 Task: Search one way flight ticket for 5 adults, 1 child, 2 infants in seat and 1 infant on lap in business from Mobile: Mobile Regional Airport to Rockford: Chicago Rockford International Airport(was Northwest Chicagoland Regional Airport At Rockford) on 5-1-2023. Choice of flights is Frontier. Number of bags: 1 carry on bag. Price is upto 50000. Outbound departure time preference is 13:00. Return departure time preference is 21:30.
Action: Mouse moved to (270, 229)
Screenshot: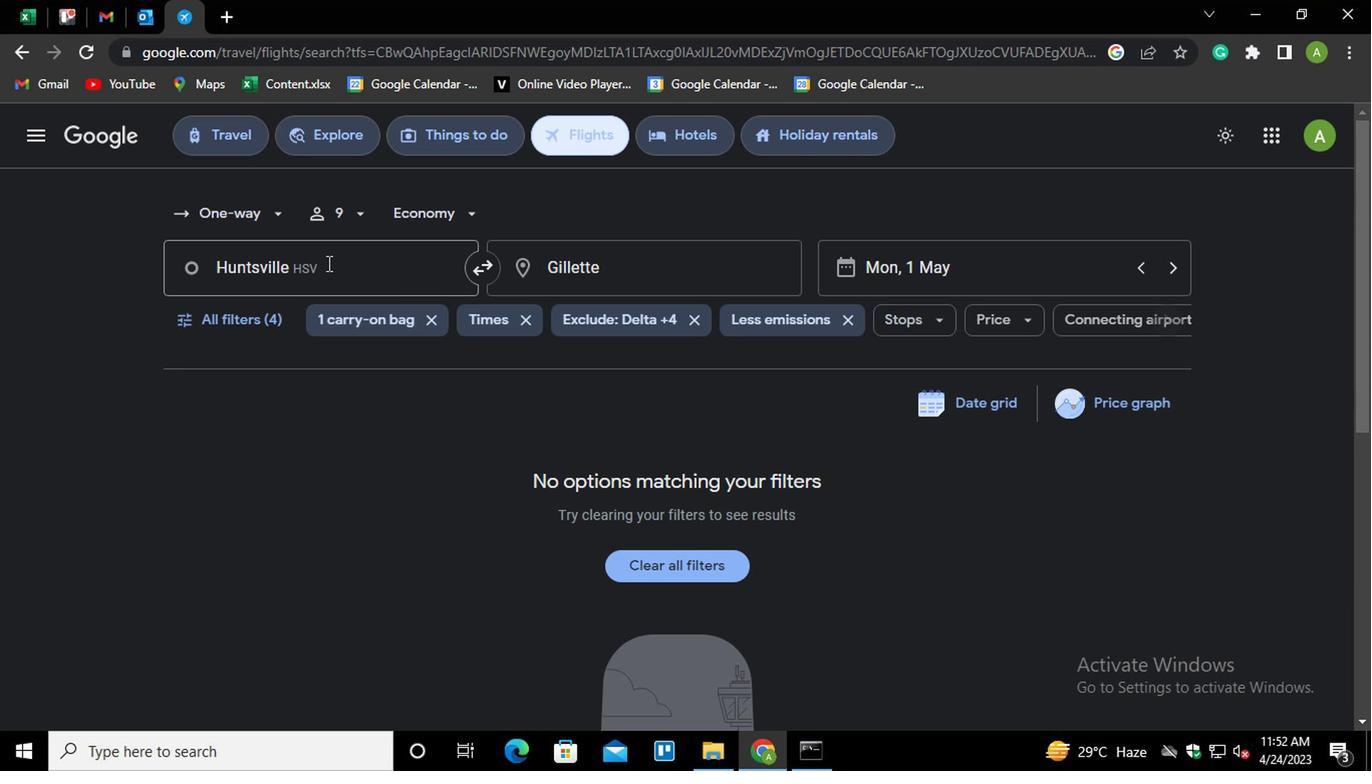 
Action: Mouse pressed left at (270, 229)
Screenshot: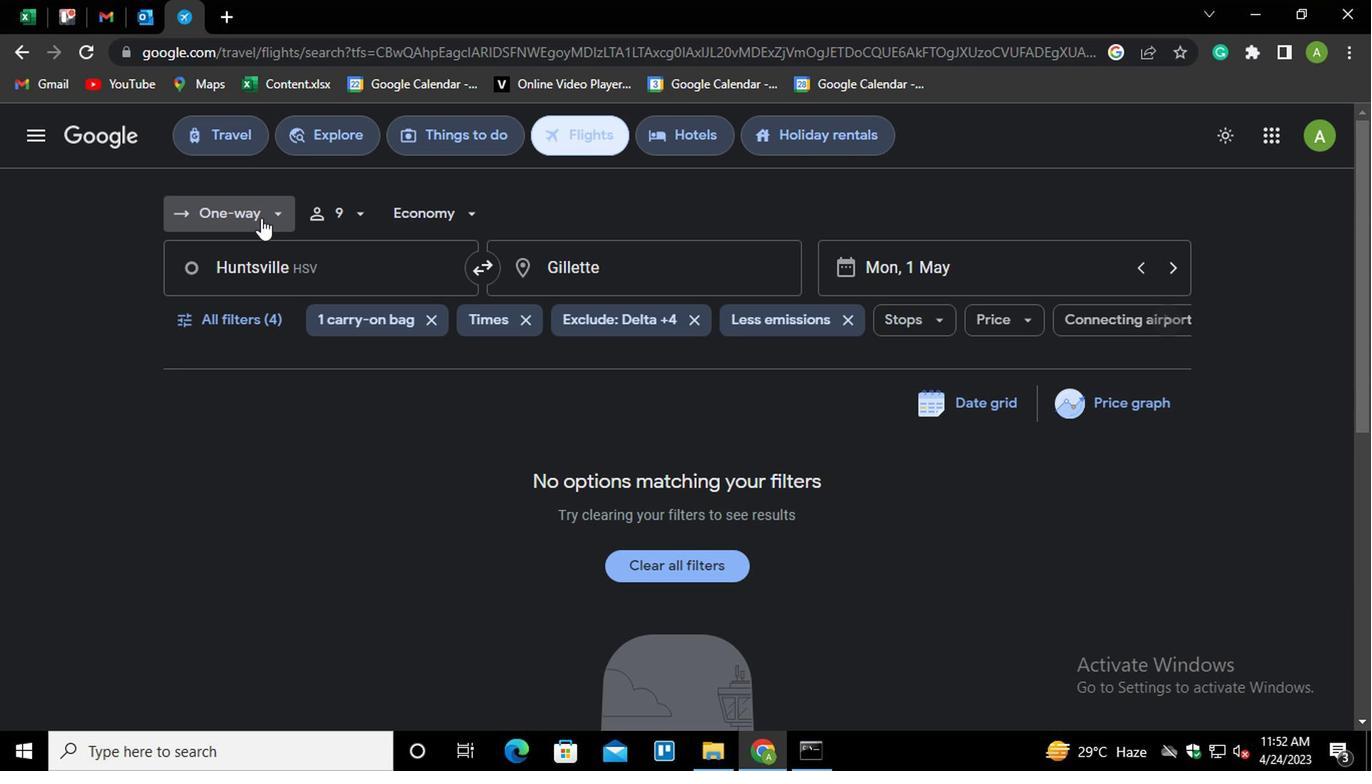 
Action: Mouse moved to (263, 307)
Screenshot: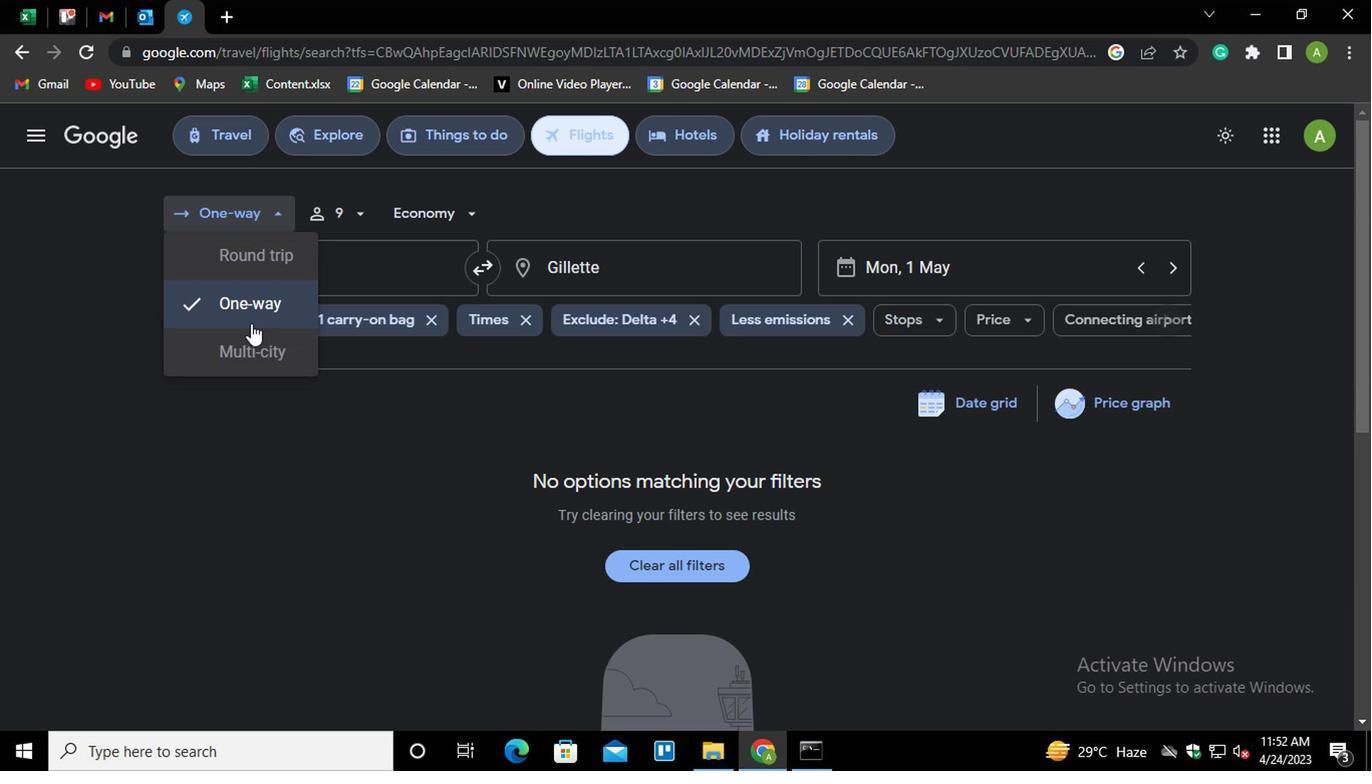 
Action: Mouse pressed left at (263, 307)
Screenshot: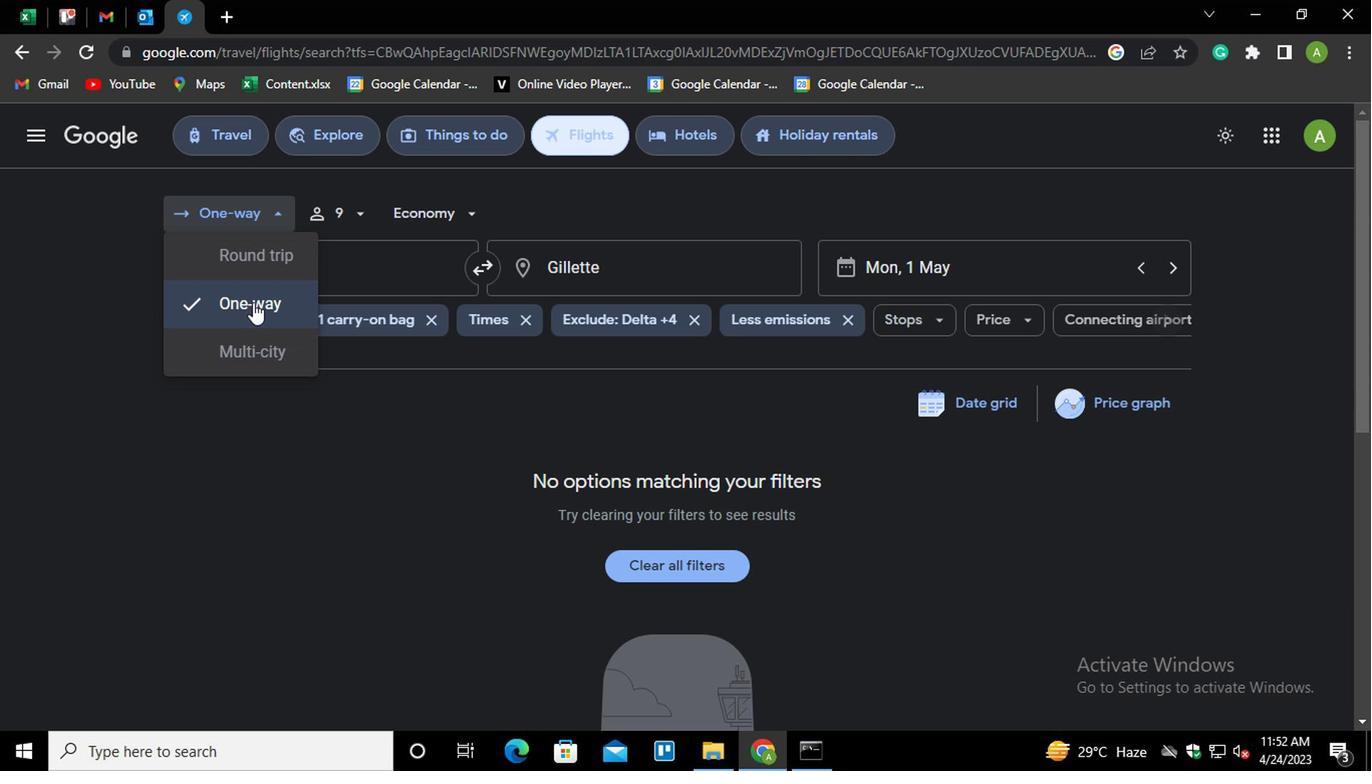 
Action: Mouse moved to (330, 226)
Screenshot: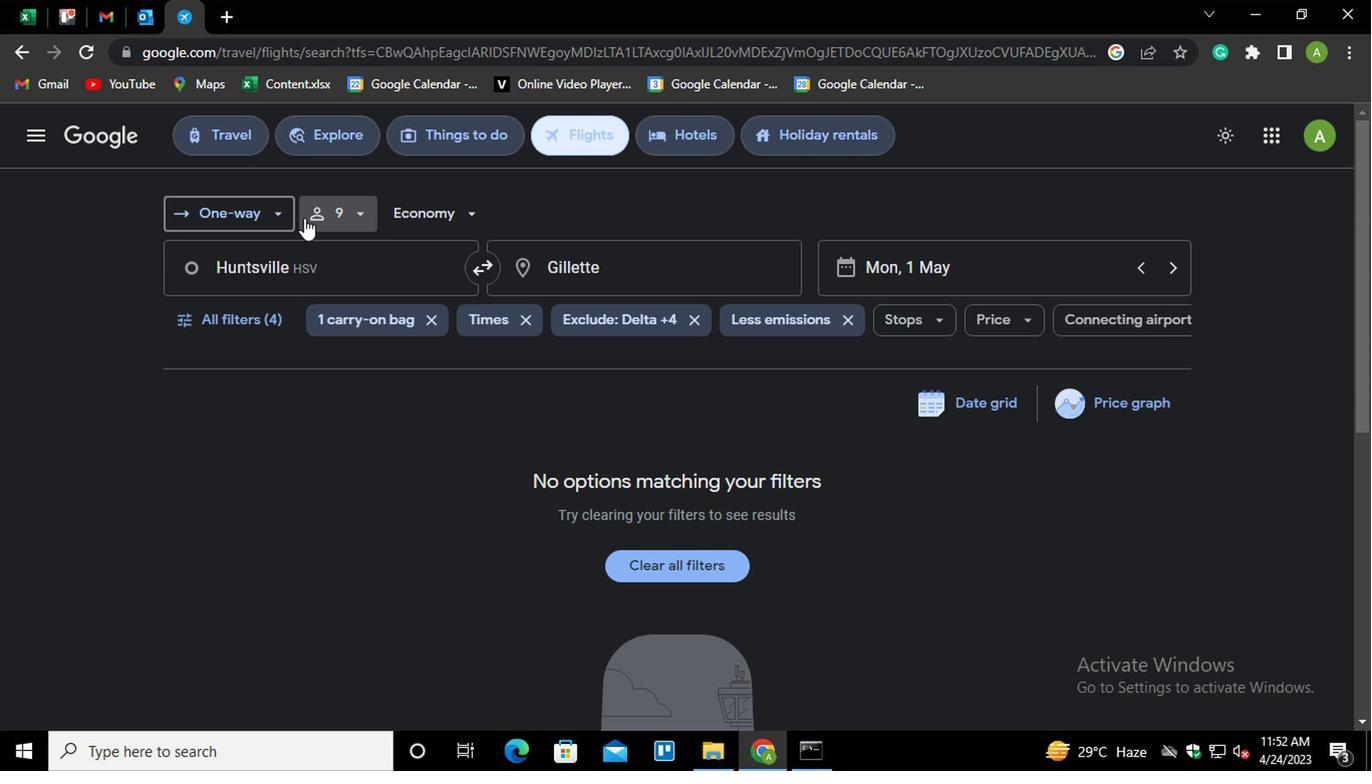 
Action: Mouse pressed left at (330, 226)
Screenshot: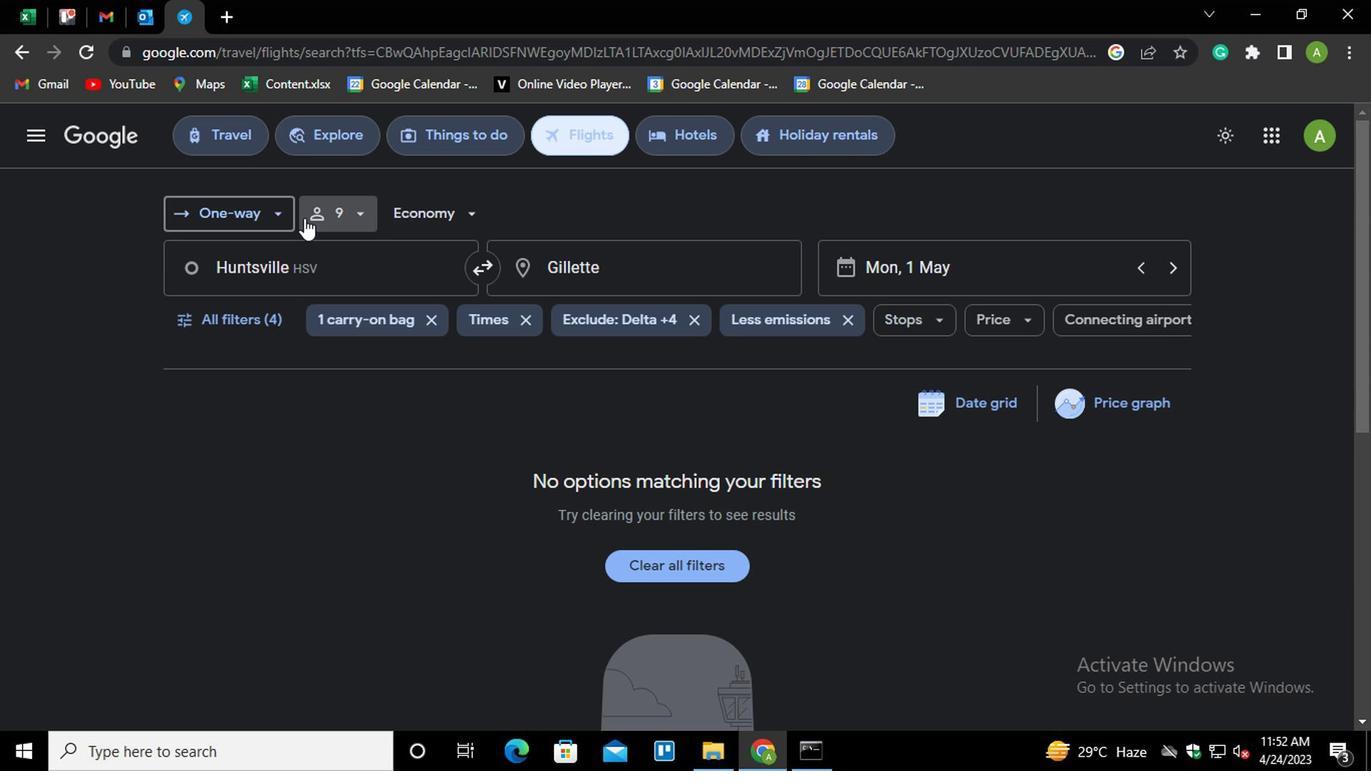 
Action: Mouse moved to (504, 271)
Screenshot: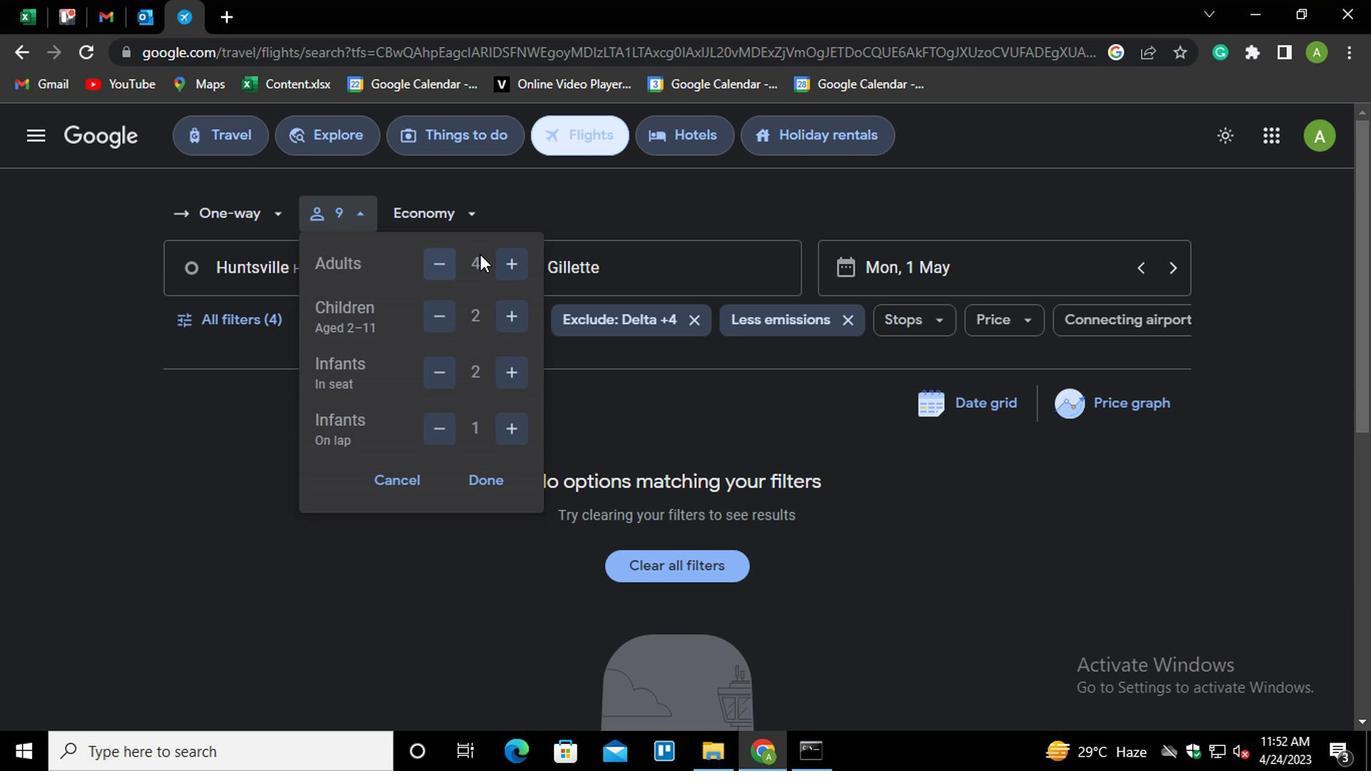
Action: Mouse pressed left at (504, 271)
Screenshot: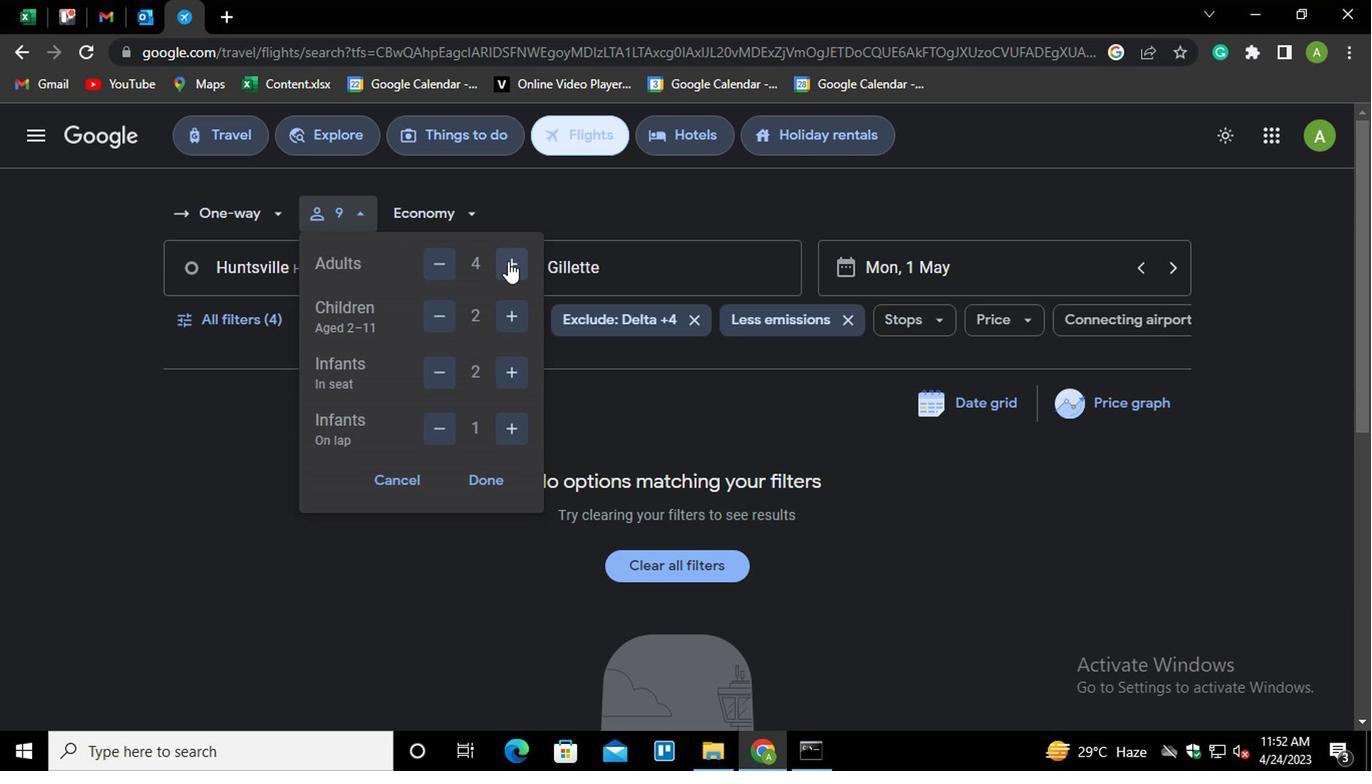 
Action: Mouse moved to (423, 327)
Screenshot: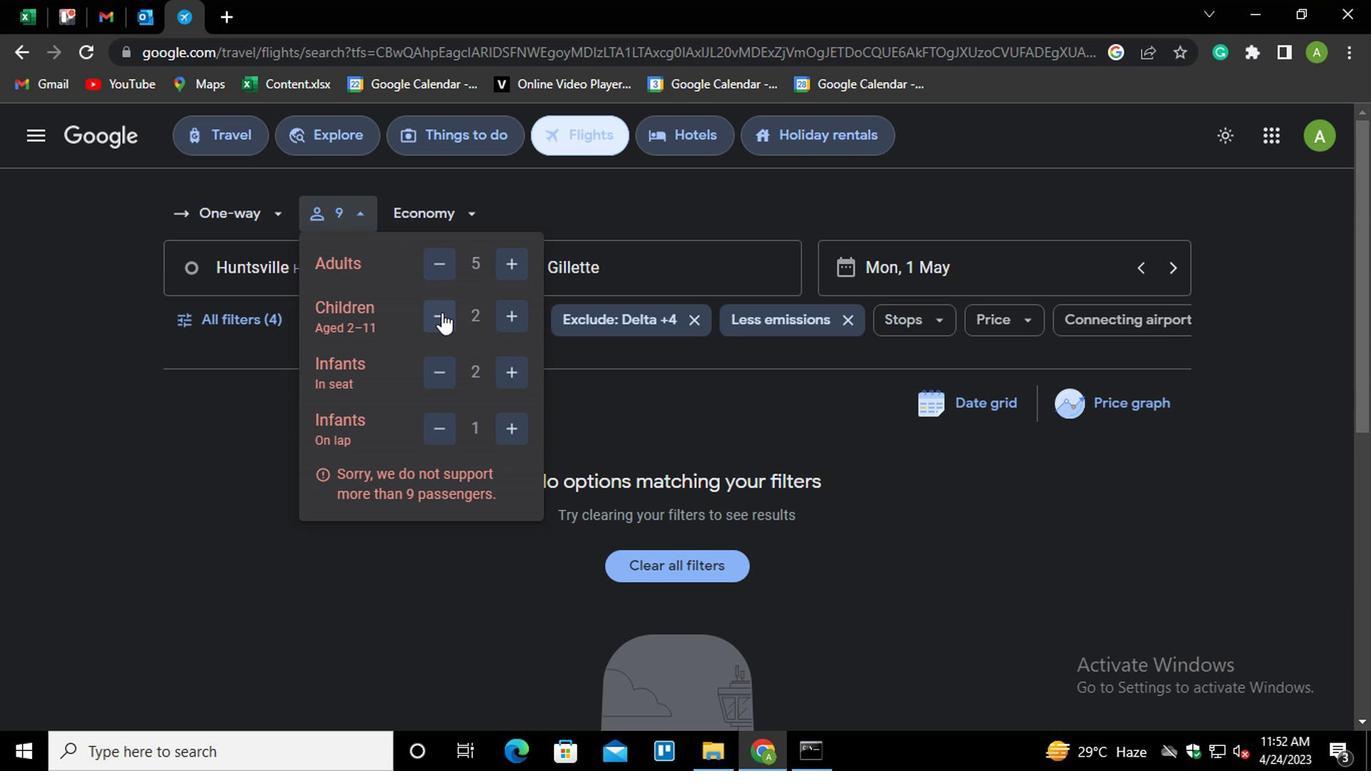 
Action: Mouse pressed left at (423, 327)
Screenshot: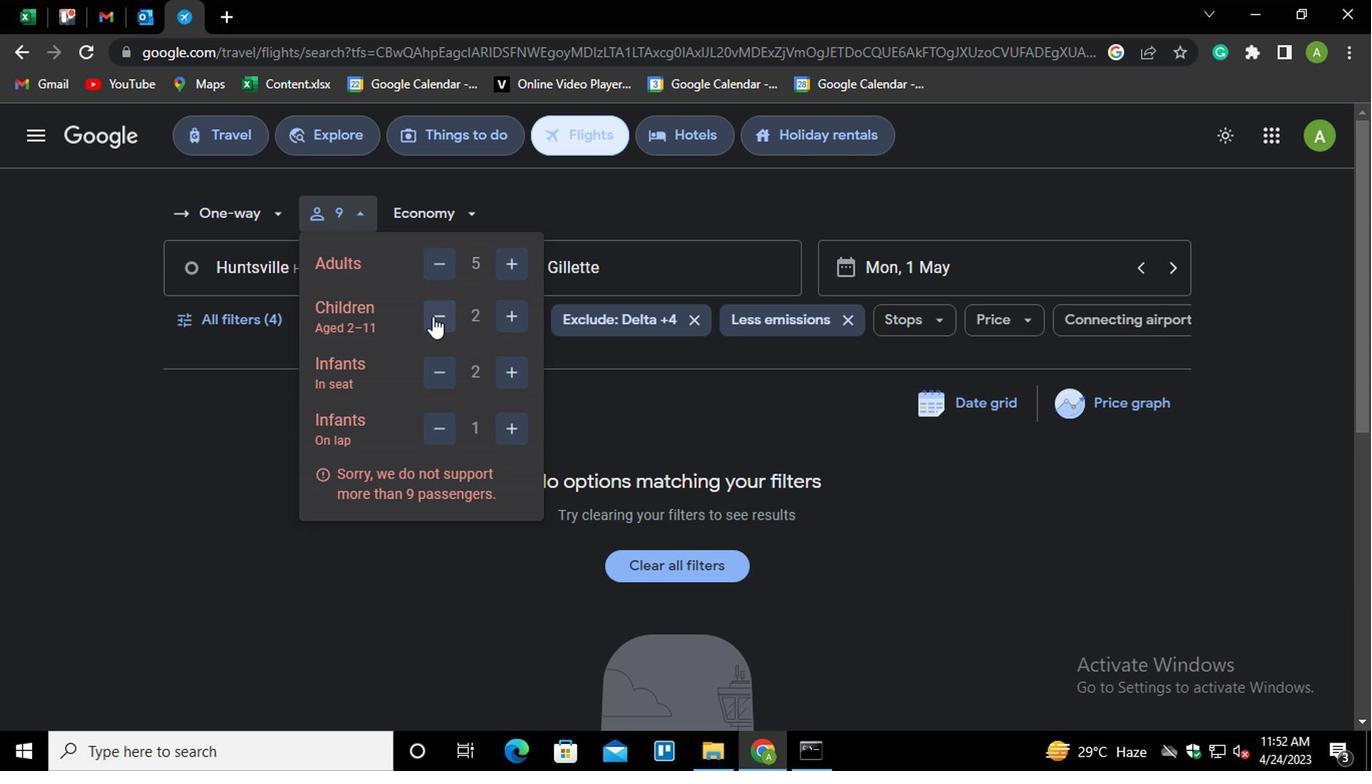 
Action: Mouse moved to (477, 482)
Screenshot: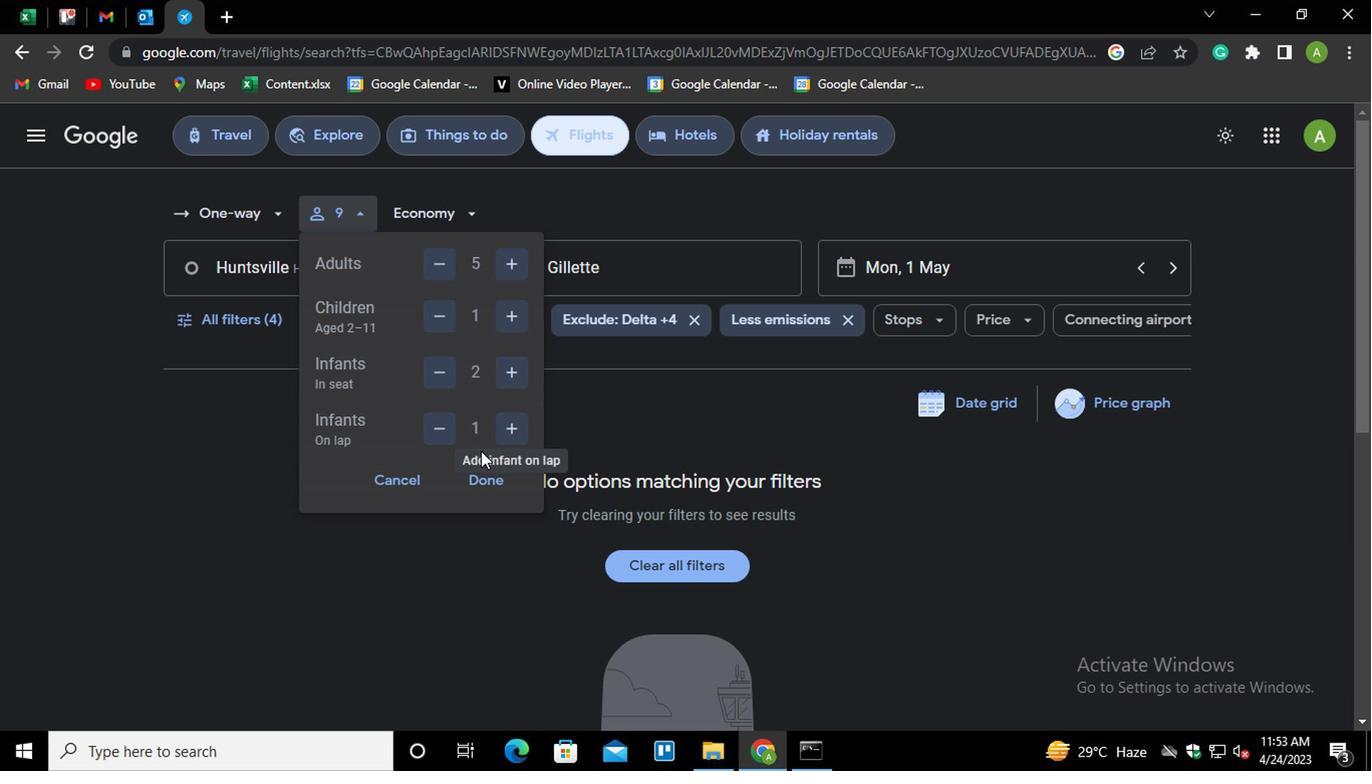 
Action: Mouse pressed left at (477, 482)
Screenshot: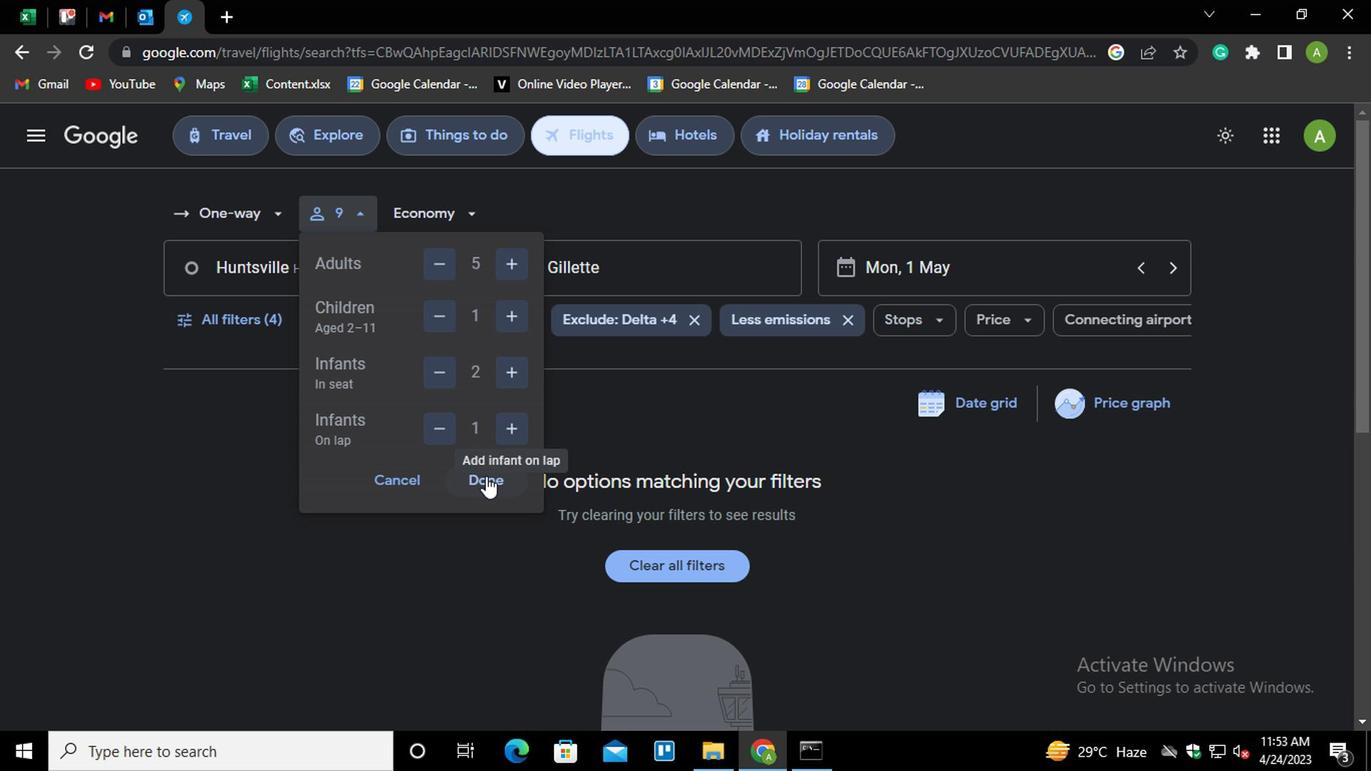
Action: Mouse moved to (455, 234)
Screenshot: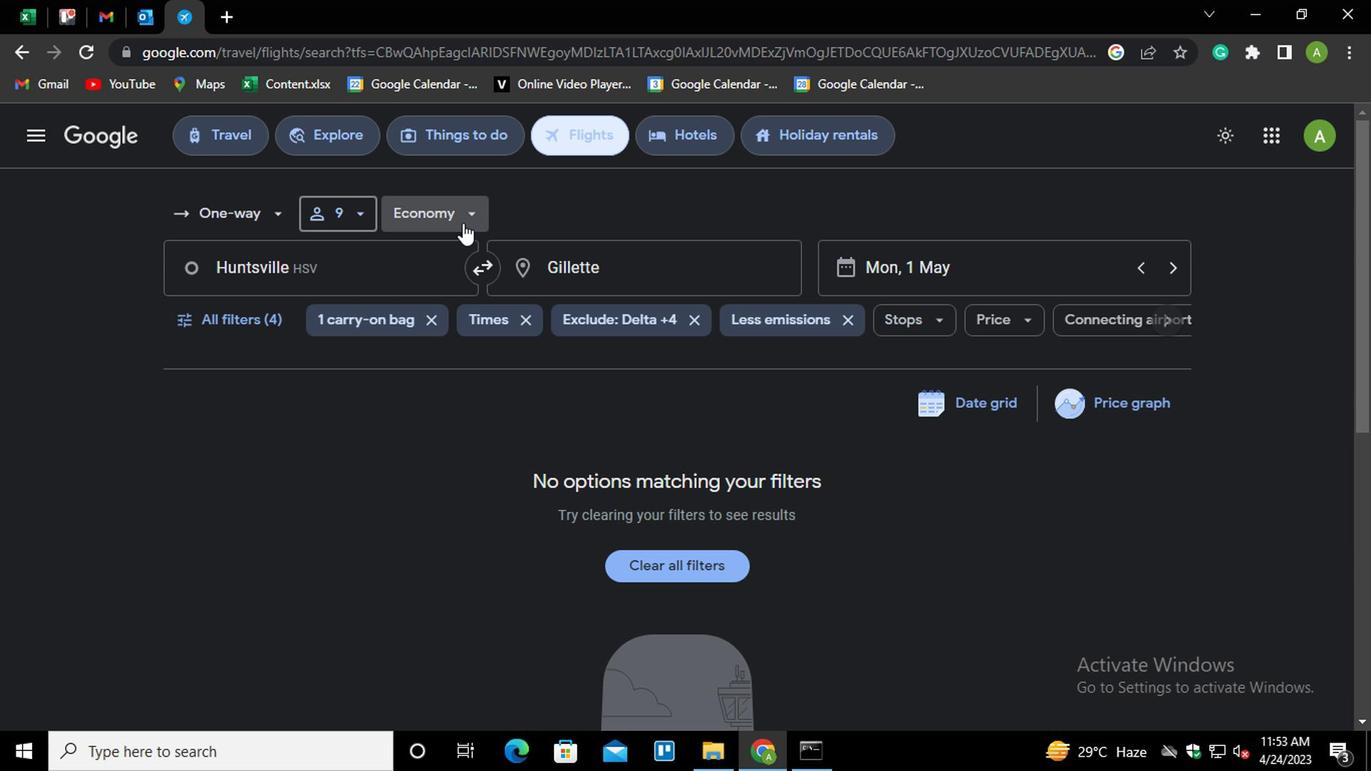 
Action: Mouse pressed left at (455, 234)
Screenshot: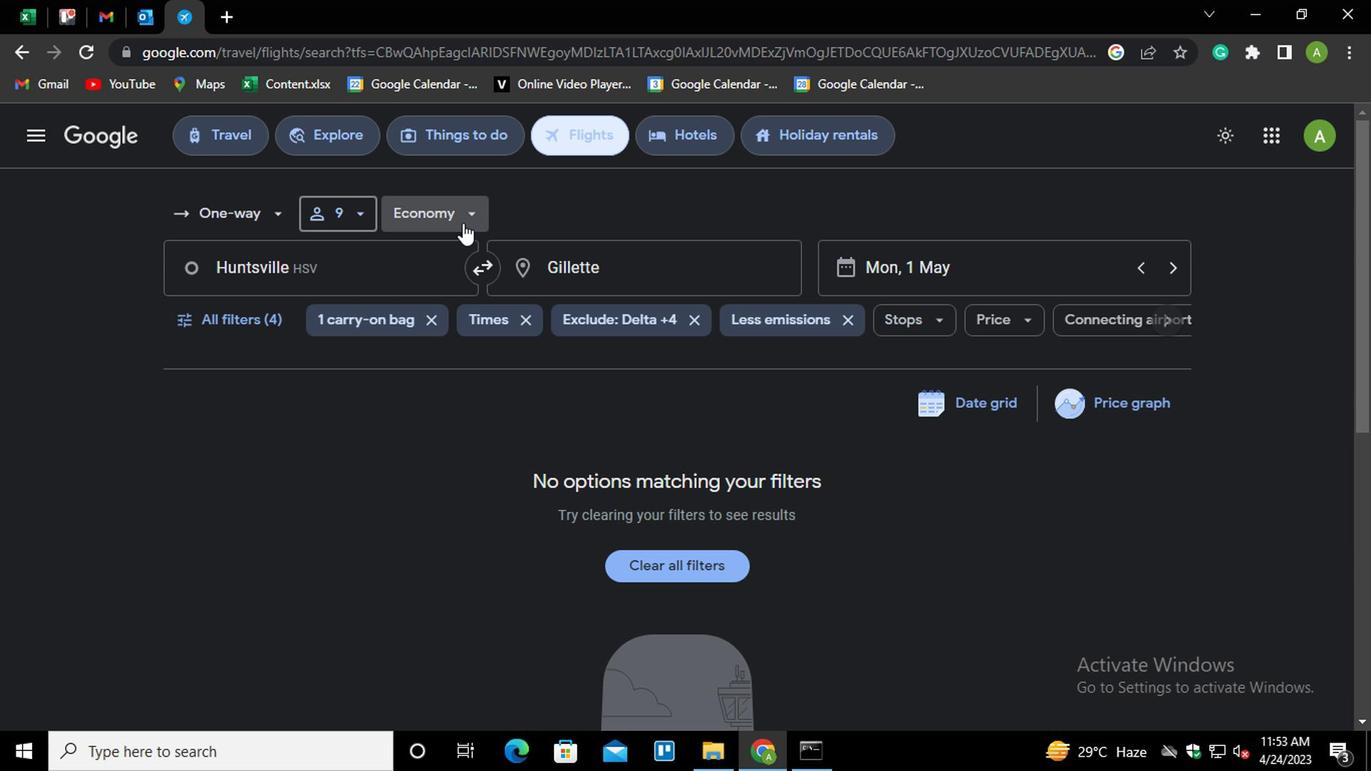 
Action: Mouse moved to (451, 367)
Screenshot: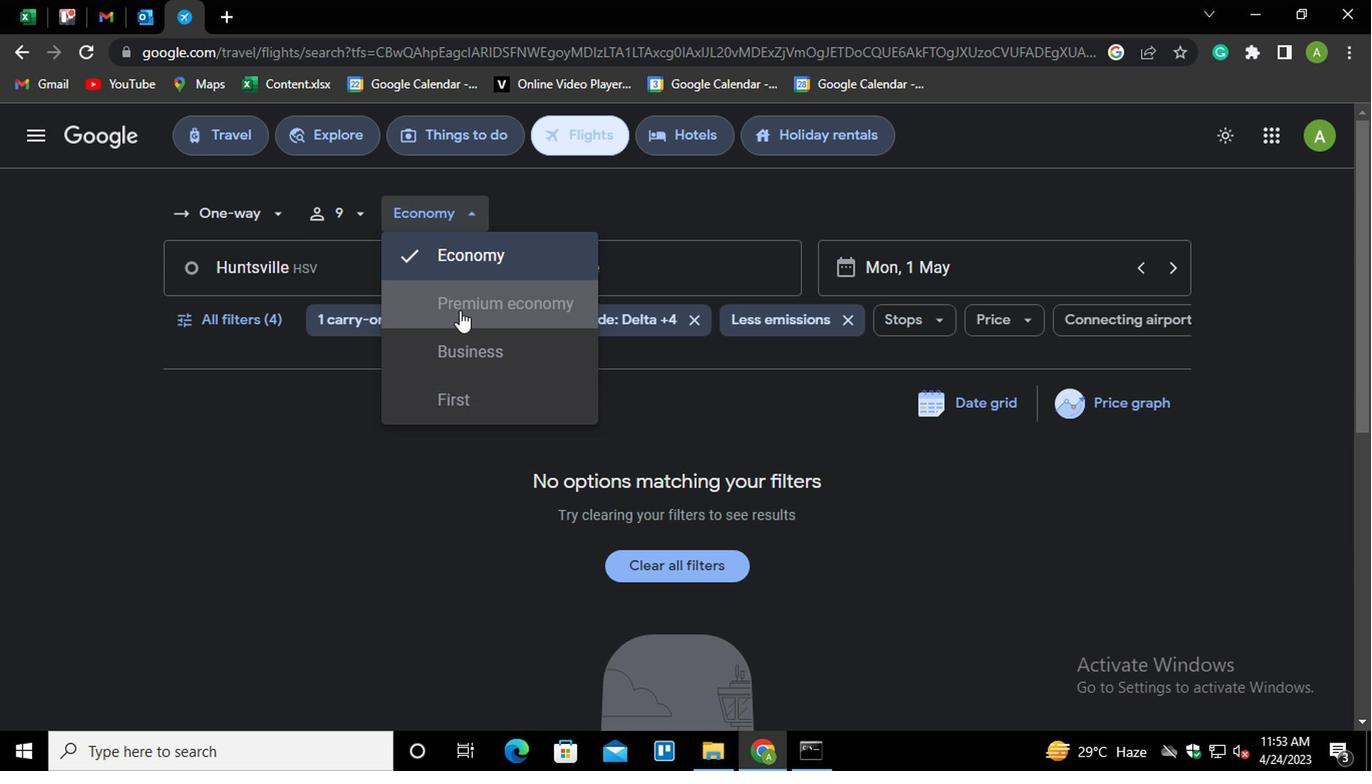 
Action: Mouse pressed left at (451, 367)
Screenshot: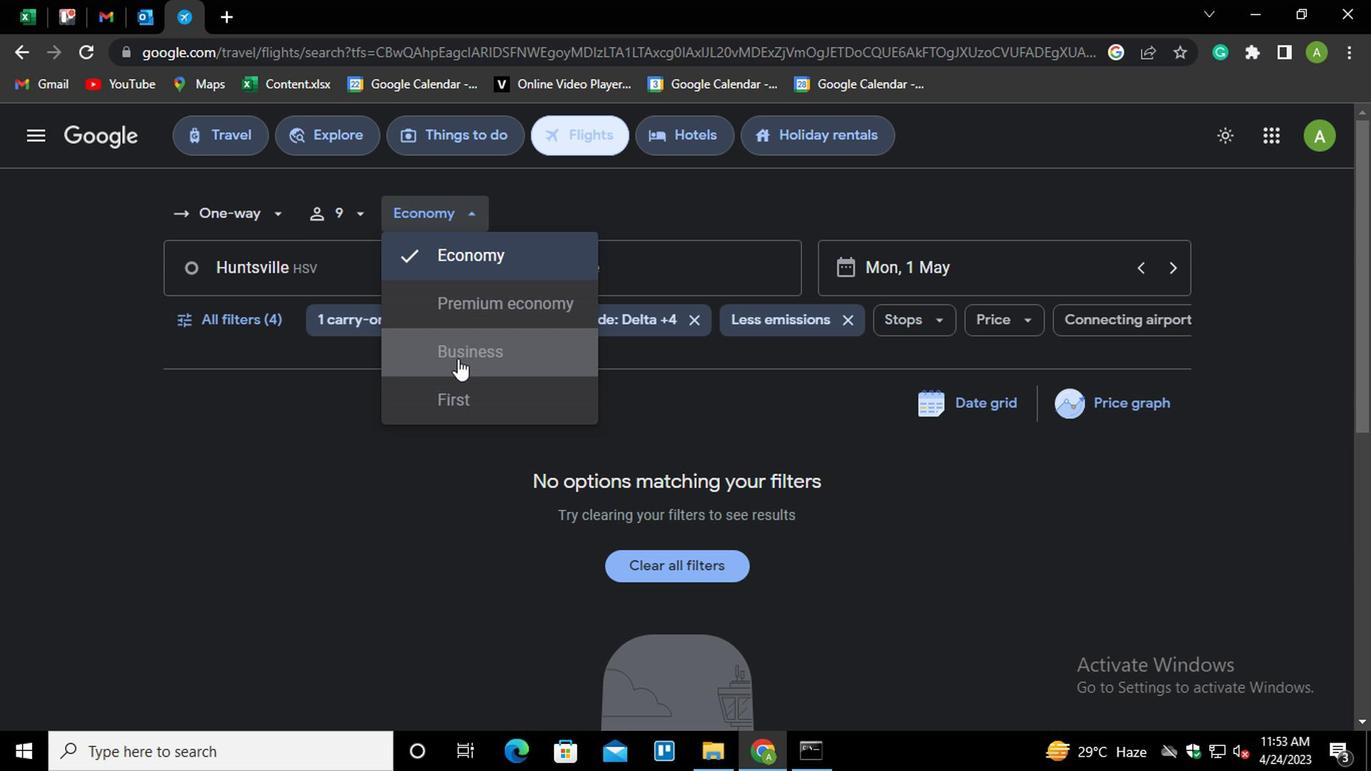 
Action: Mouse moved to (359, 271)
Screenshot: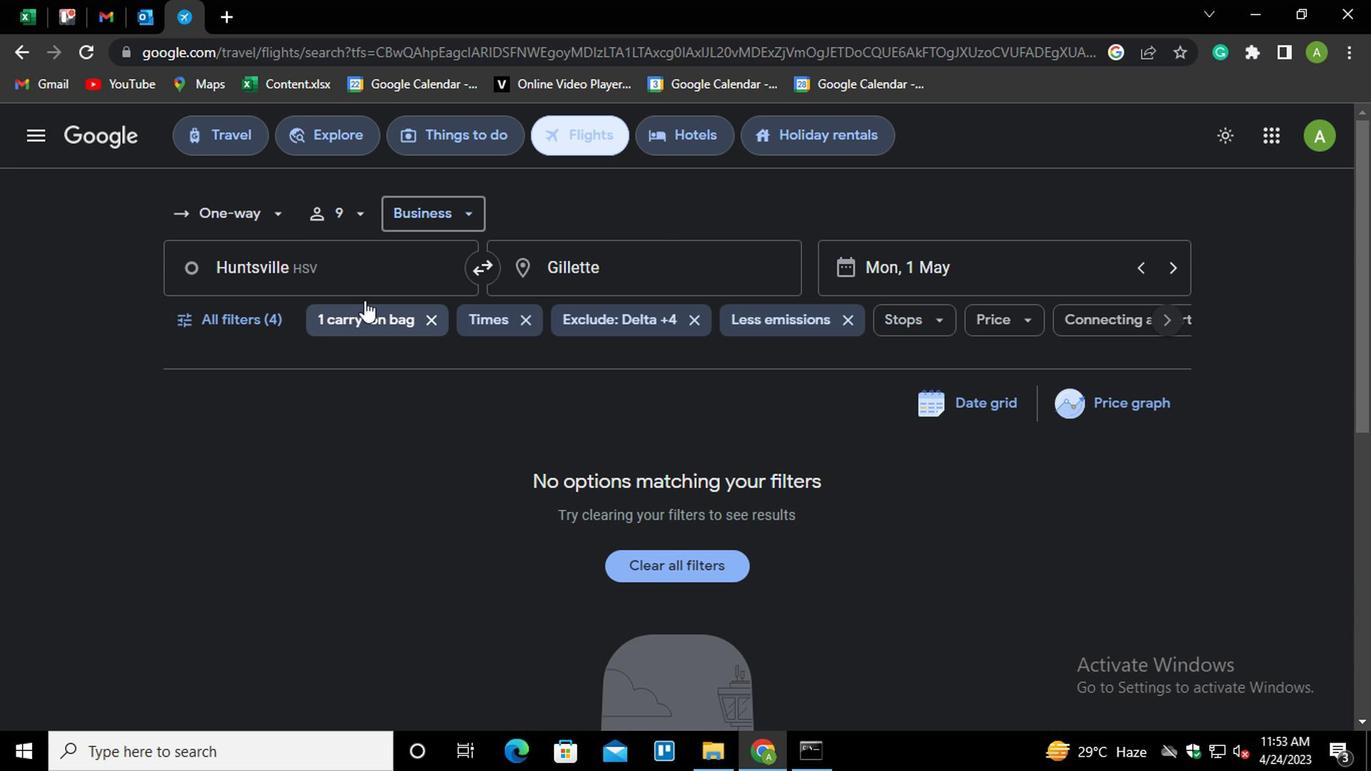 
Action: Mouse pressed left at (359, 271)
Screenshot: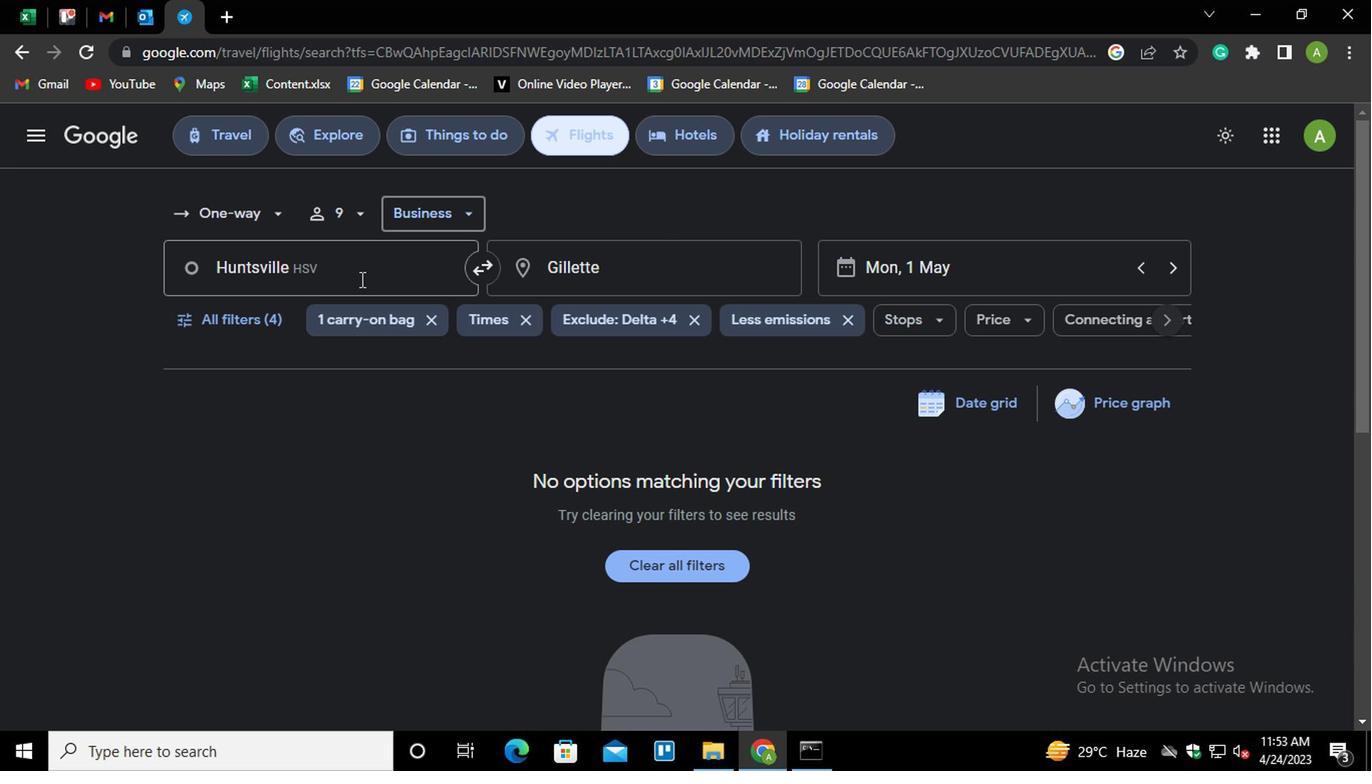 
Action: Mouse moved to (359, 264)
Screenshot: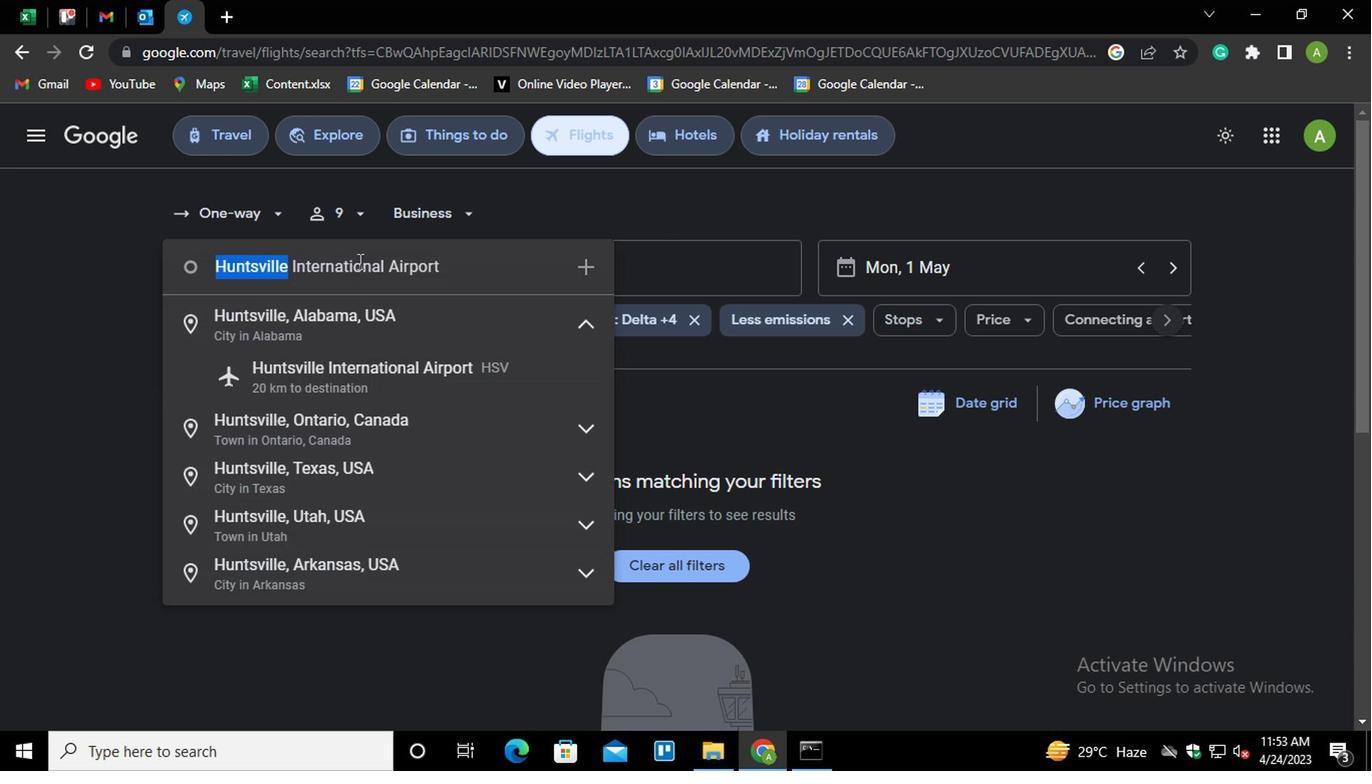 
Action: Key pressed <Key.shift>MOBILE
Screenshot: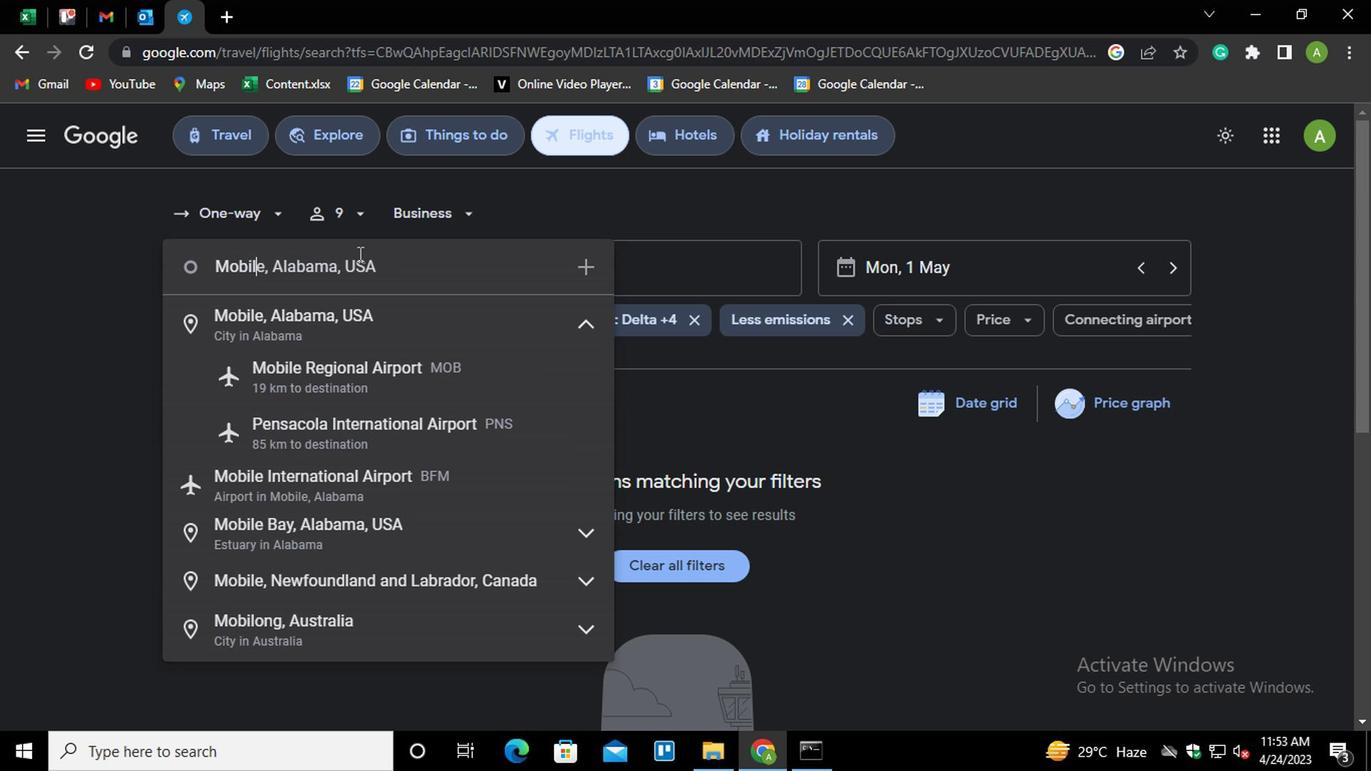 
Action: Mouse moved to (417, 381)
Screenshot: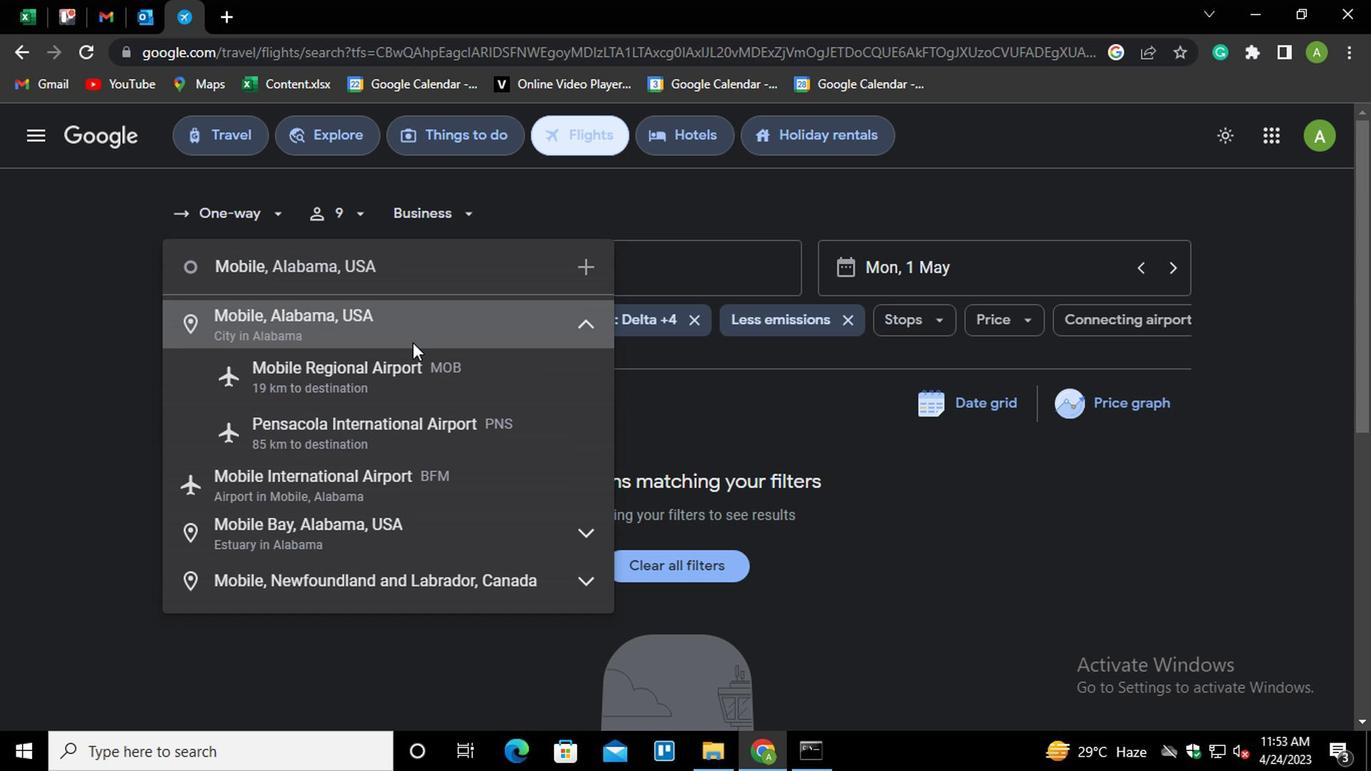 
Action: Mouse pressed left at (417, 381)
Screenshot: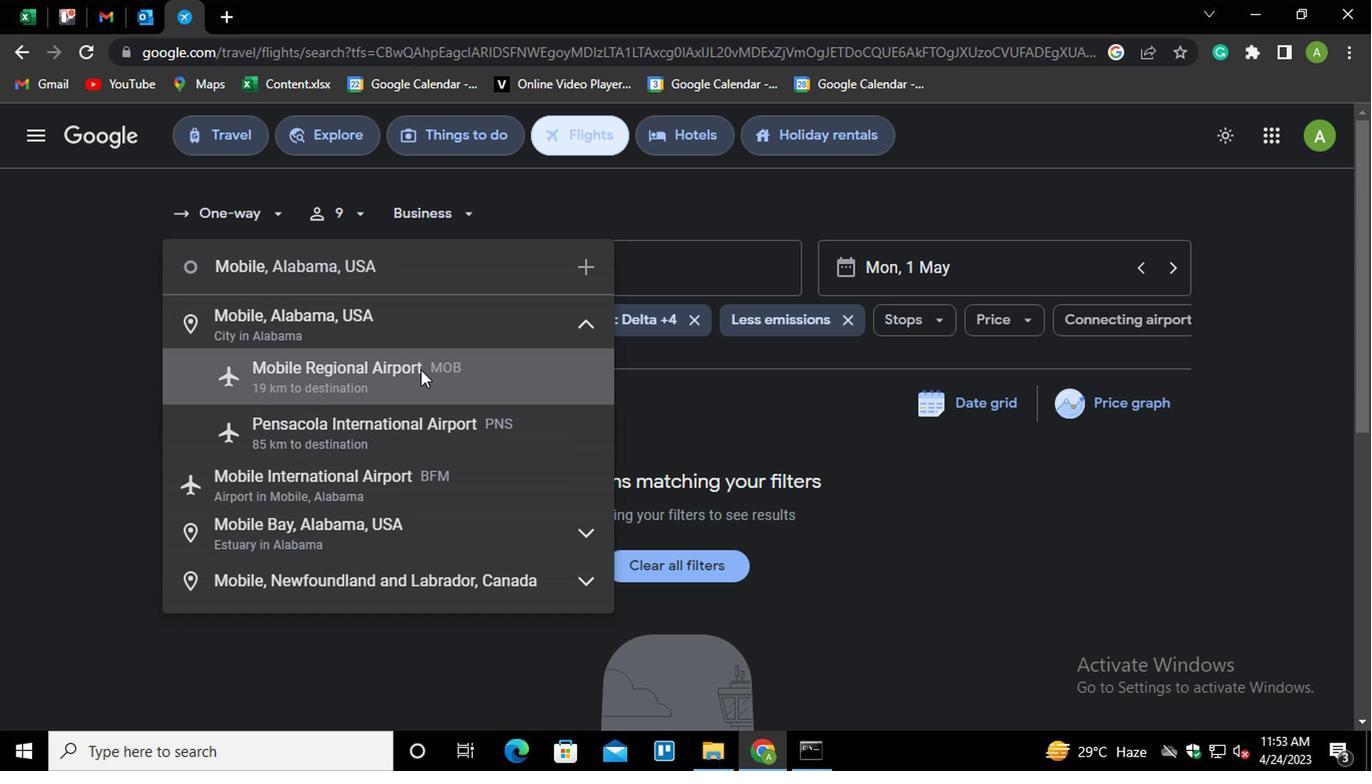 
Action: Mouse moved to (592, 274)
Screenshot: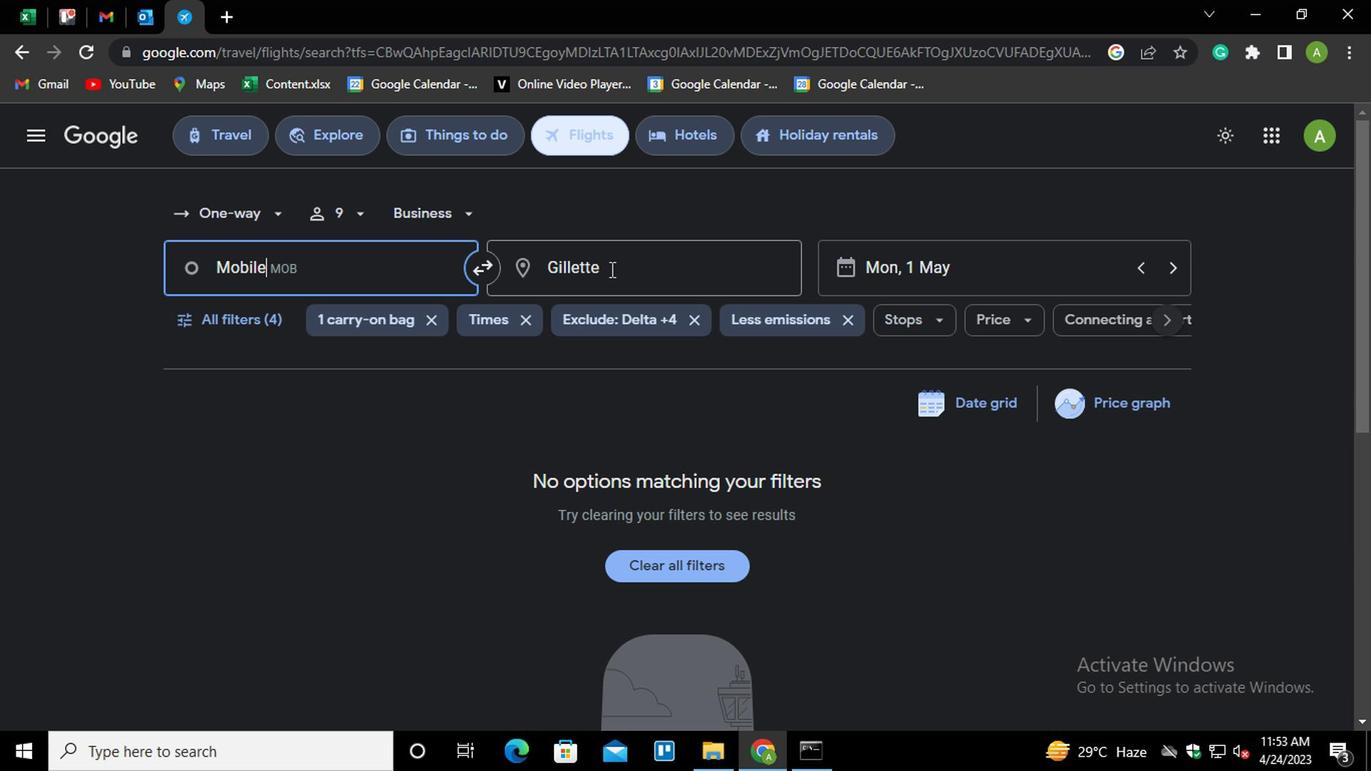 
Action: Mouse pressed left at (592, 274)
Screenshot: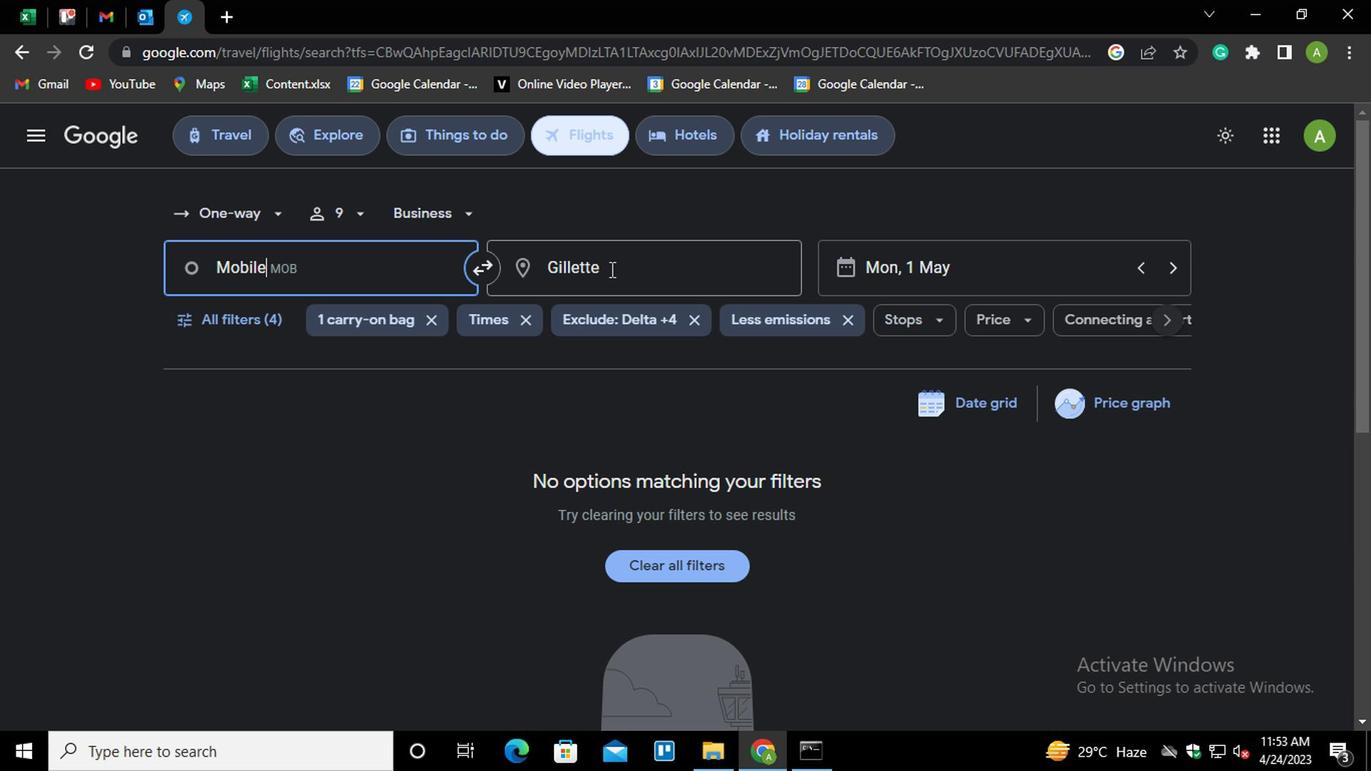 
Action: Mouse moved to (552, 244)
Screenshot: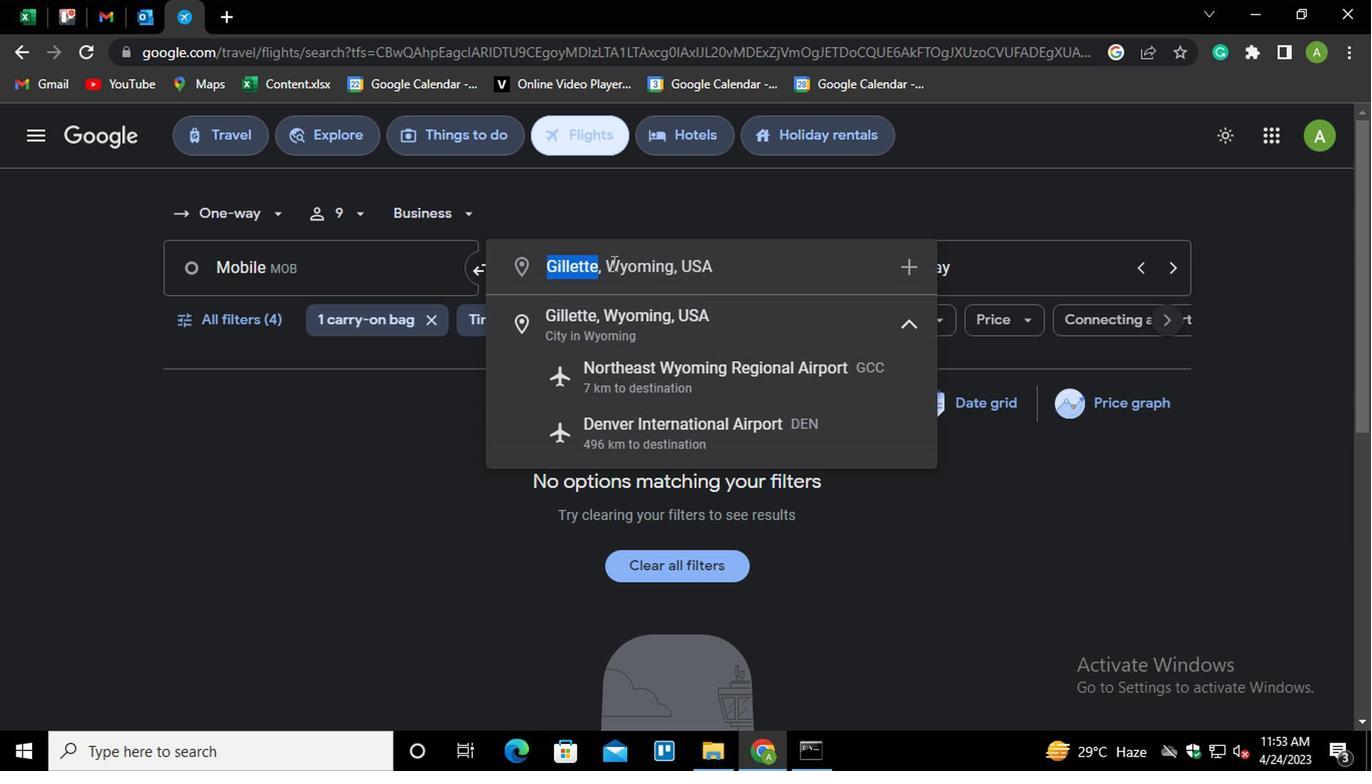 
Action: Key pressed <Key.shift>CHICAGO<Key.space>RO
Screenshot: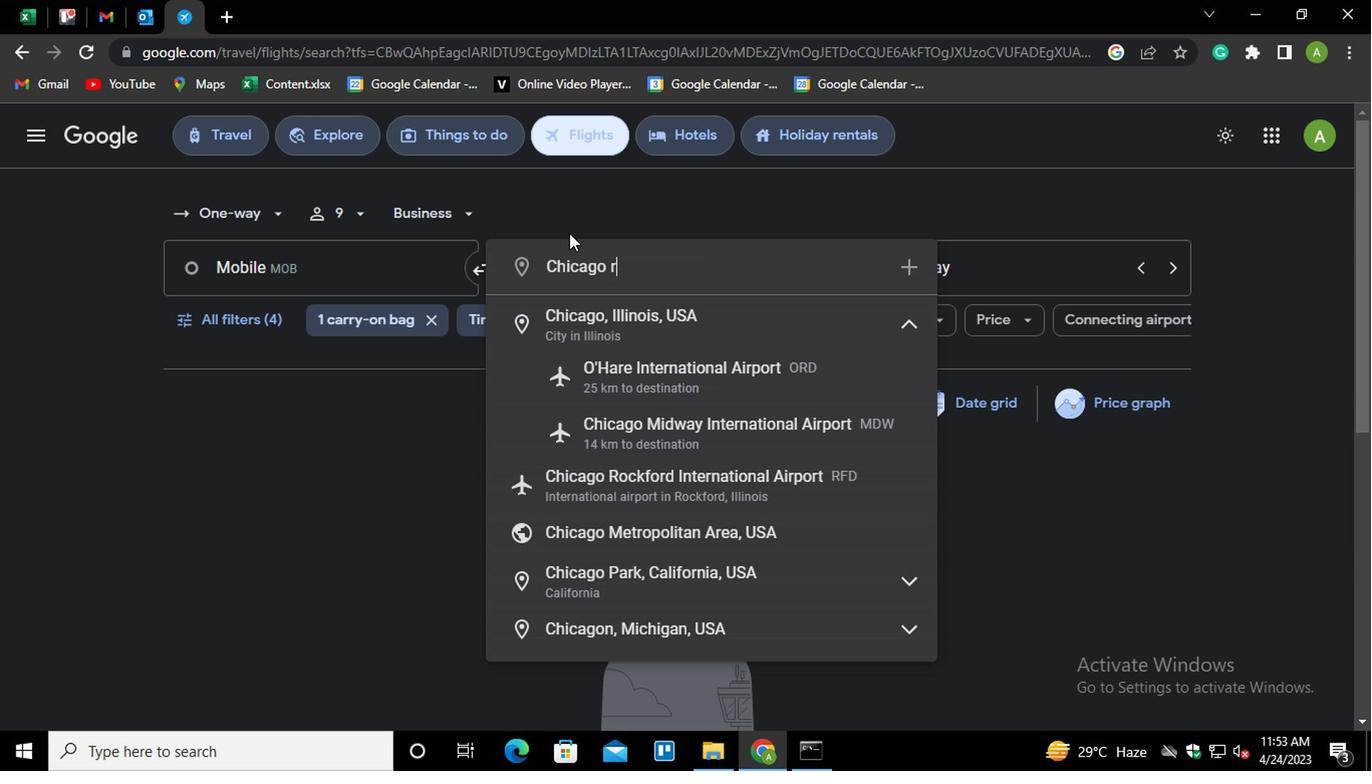 
Action: Mouse moved to (602, 344)
Screenshot: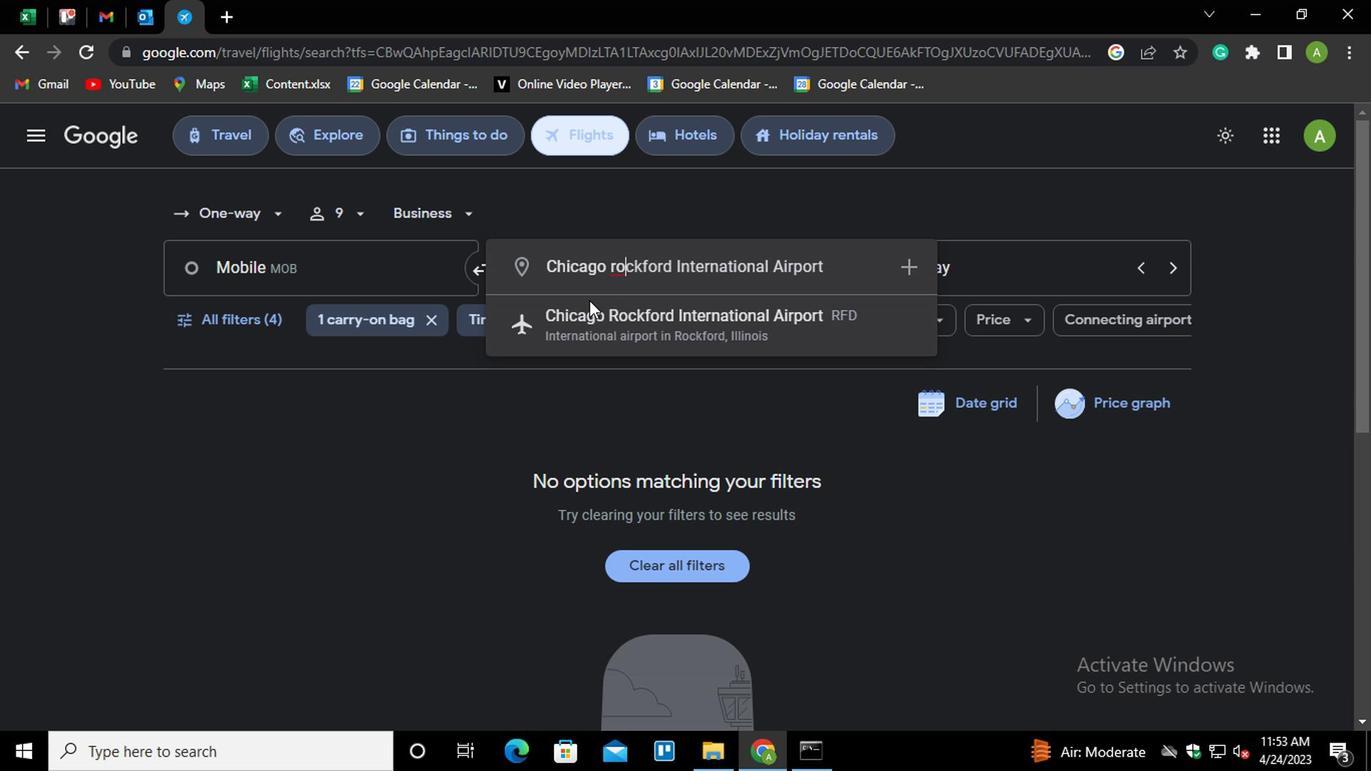 
Action: Mouse pressed left at (602, 344)
Screenshot: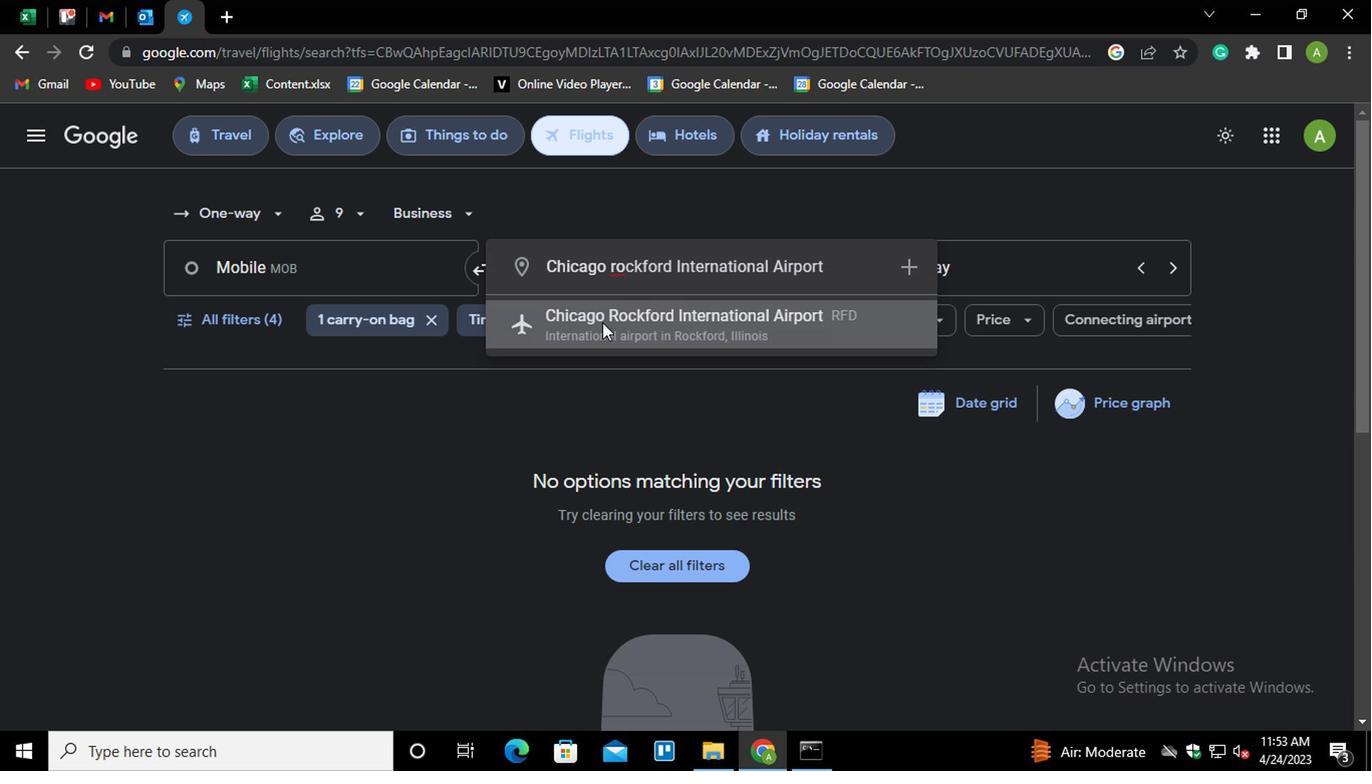 
Action: Mouse moved to (247, 335)
Screenshot: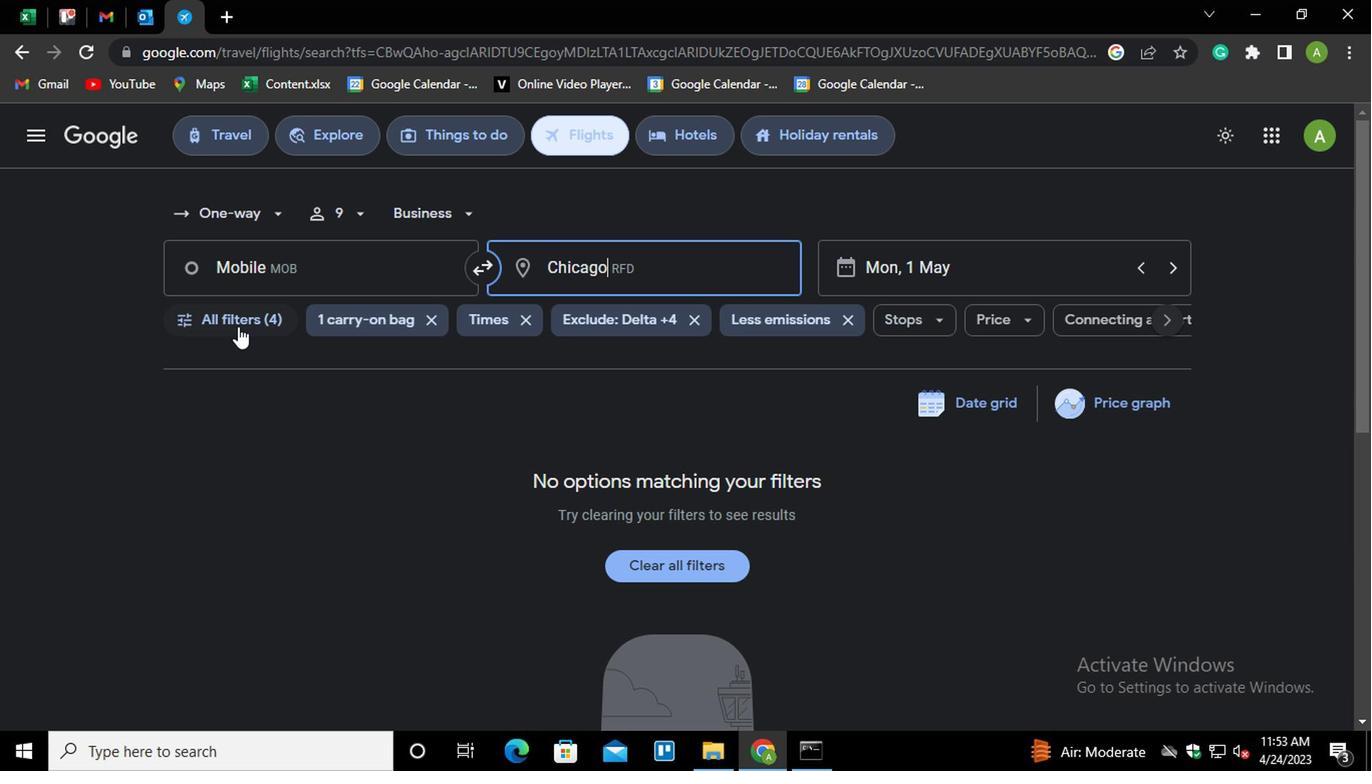
Action: Mouse pressed left at (247, 335)
Screenshot: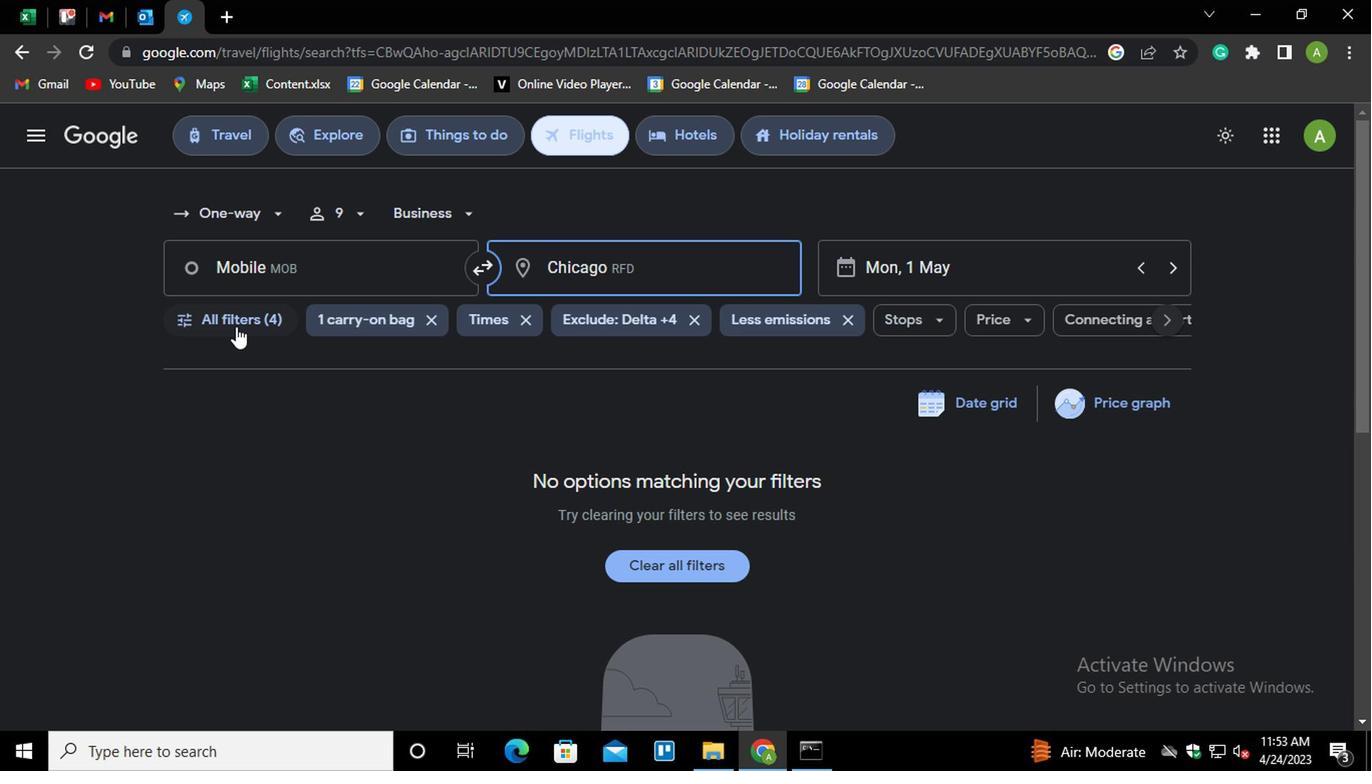 
Action: Mouse moved to (364, 467)
Screenshot: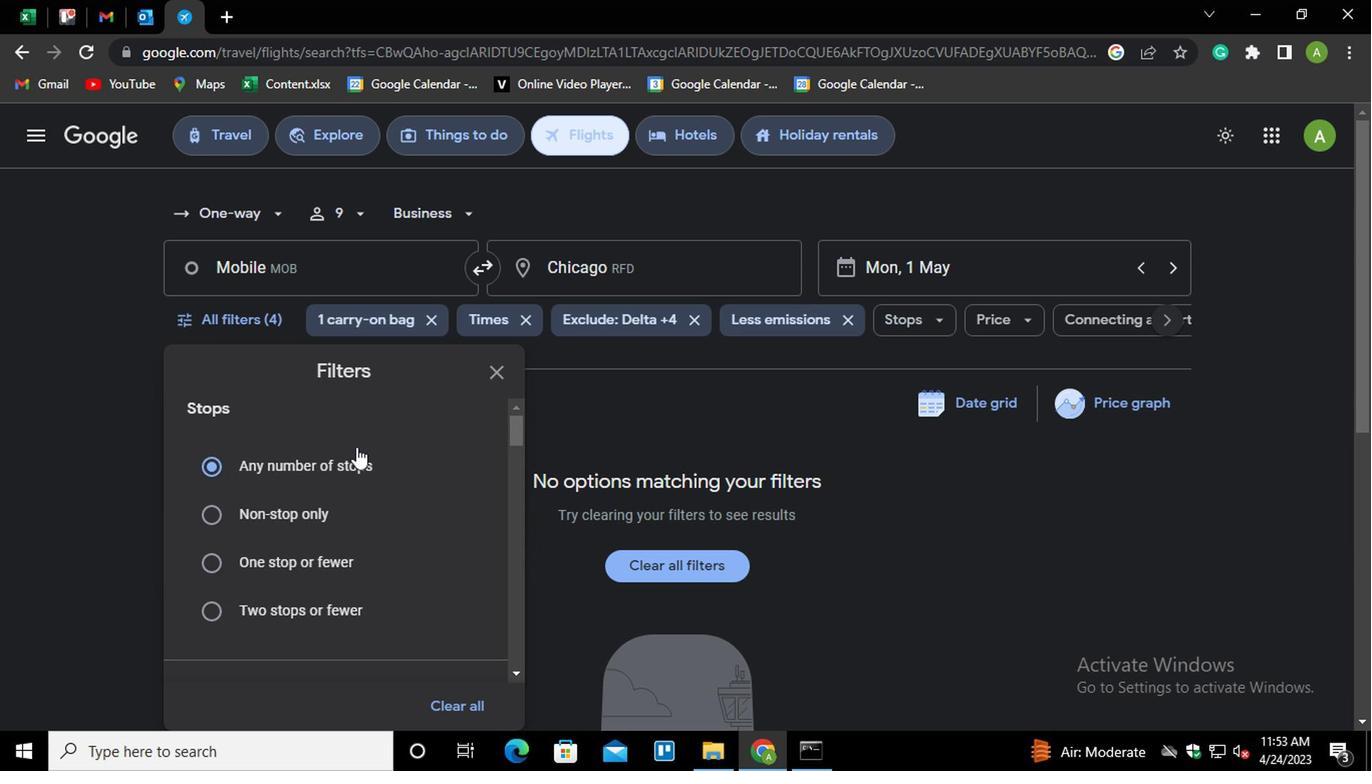 
Action: Mouse scrolled (364, 465) with delta (0, -1)
Screenshot: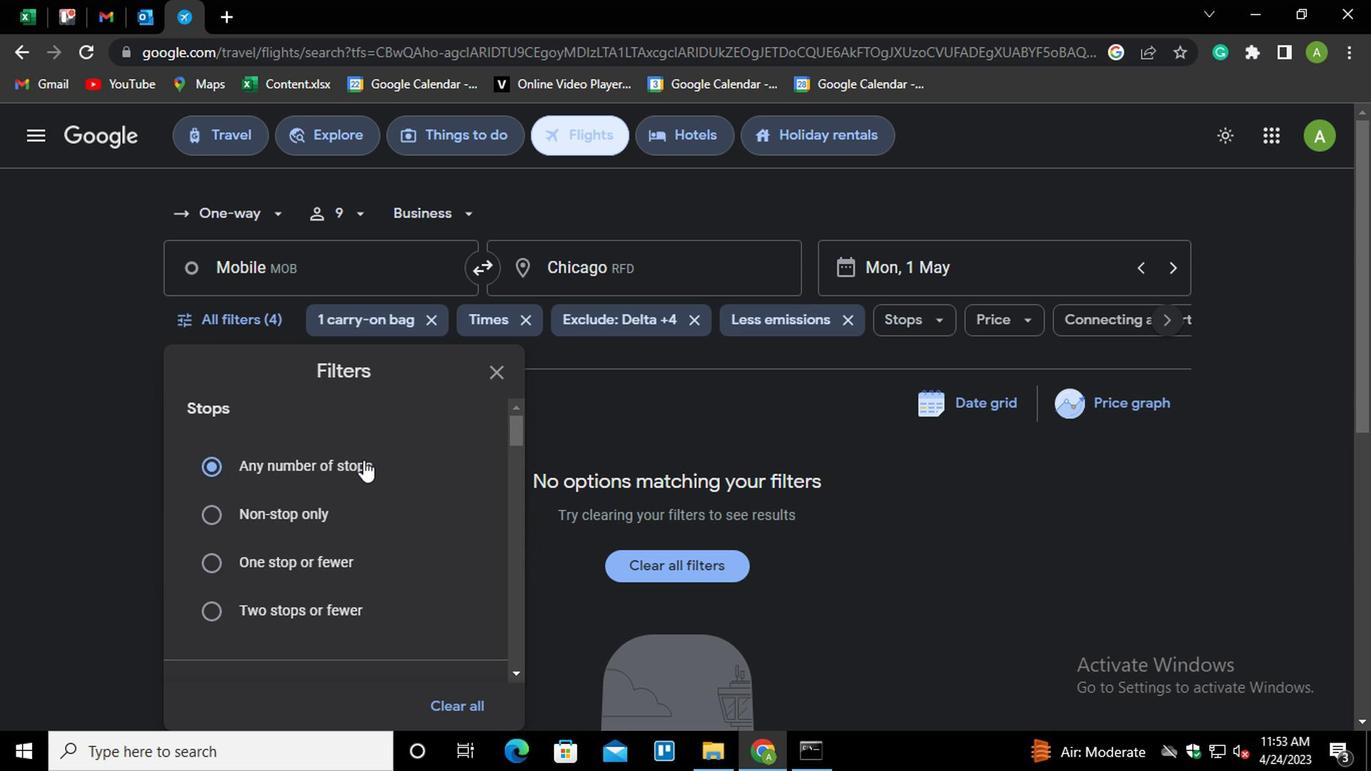 
Action: Mouse scrolled (364, 465) with delta (0, -1)
Screenshot: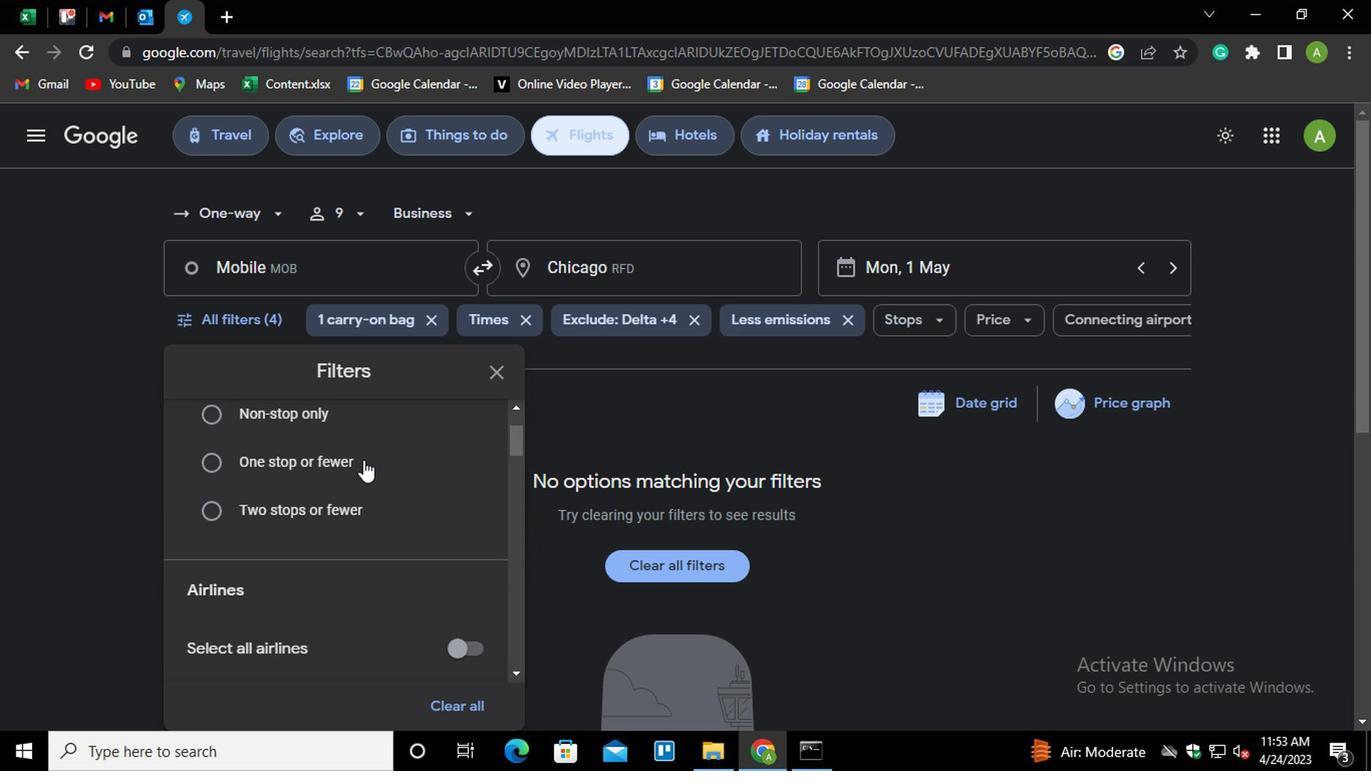 
Action: Mouse scrolled (364, 465) with delta (0, -1)
Screenshot: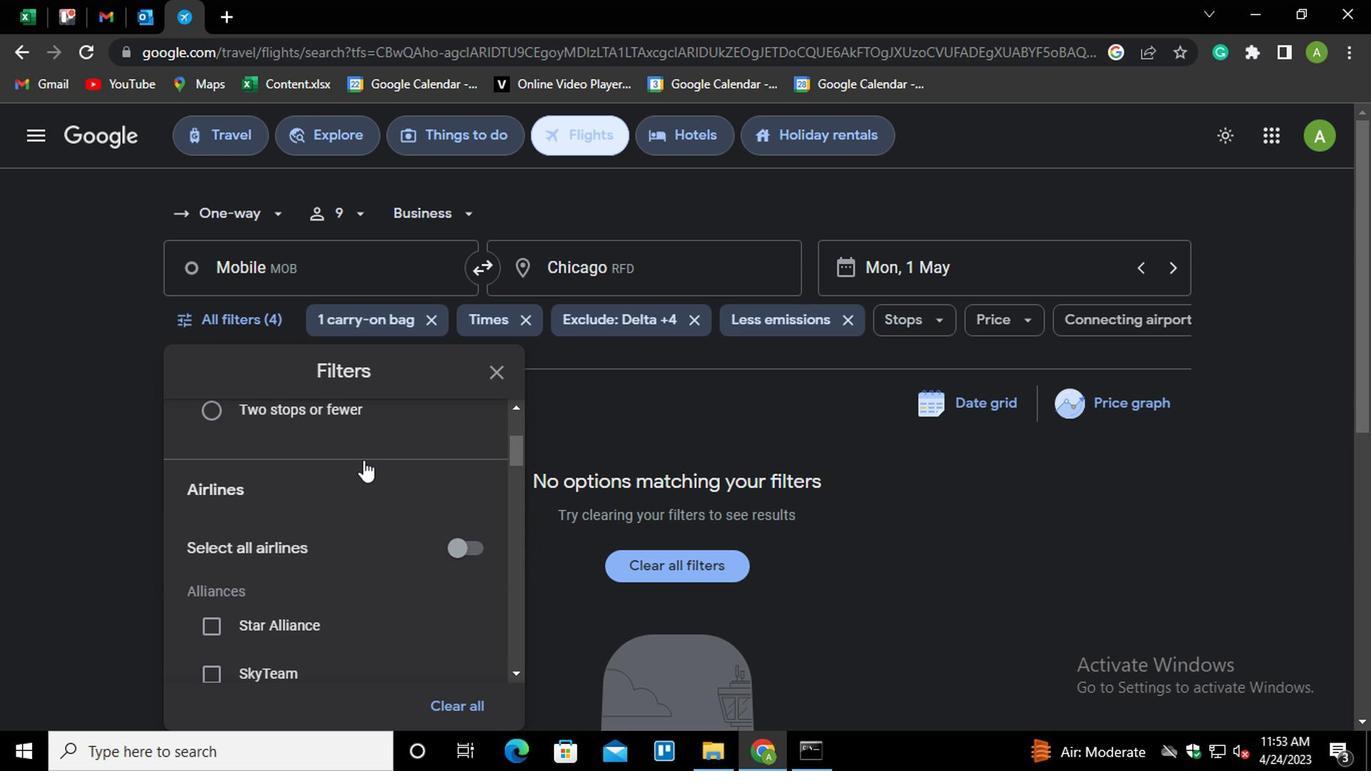 
Action: Mouse scrolled (364, 465) with delta (0, -1)
Screenshot: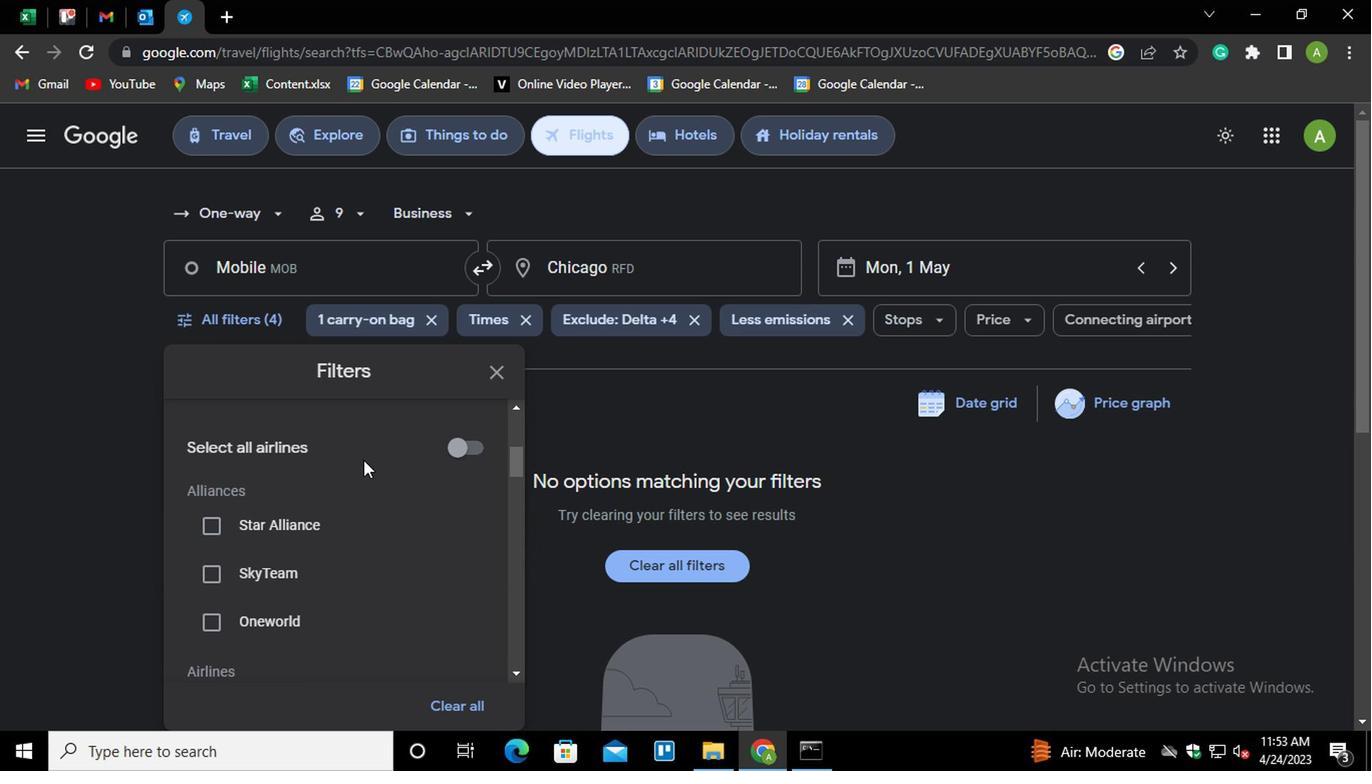 
Action: Mouse scrolled (364, 465) with delta (0, -1)
Screenshot: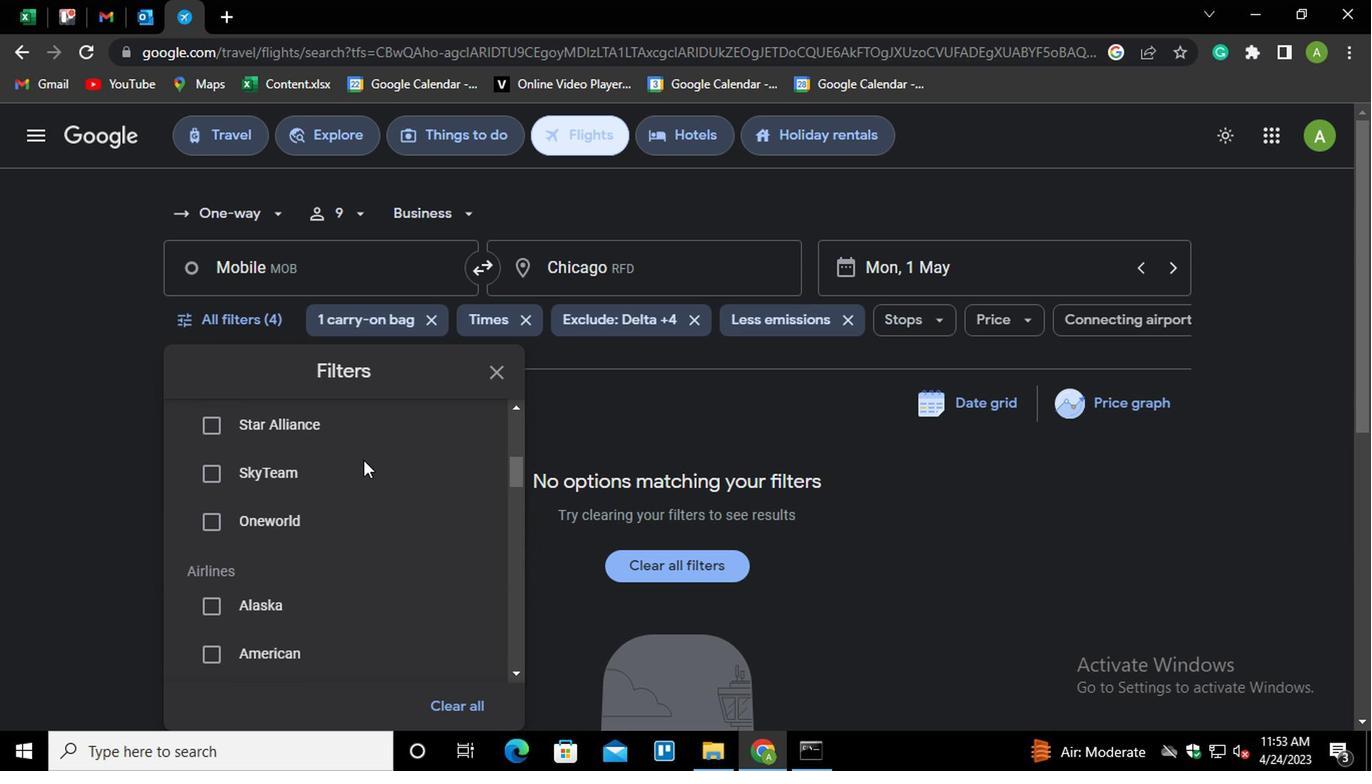 
Action: Mouse scrolled (364, 465) with delta (0, -1)
Screenshot: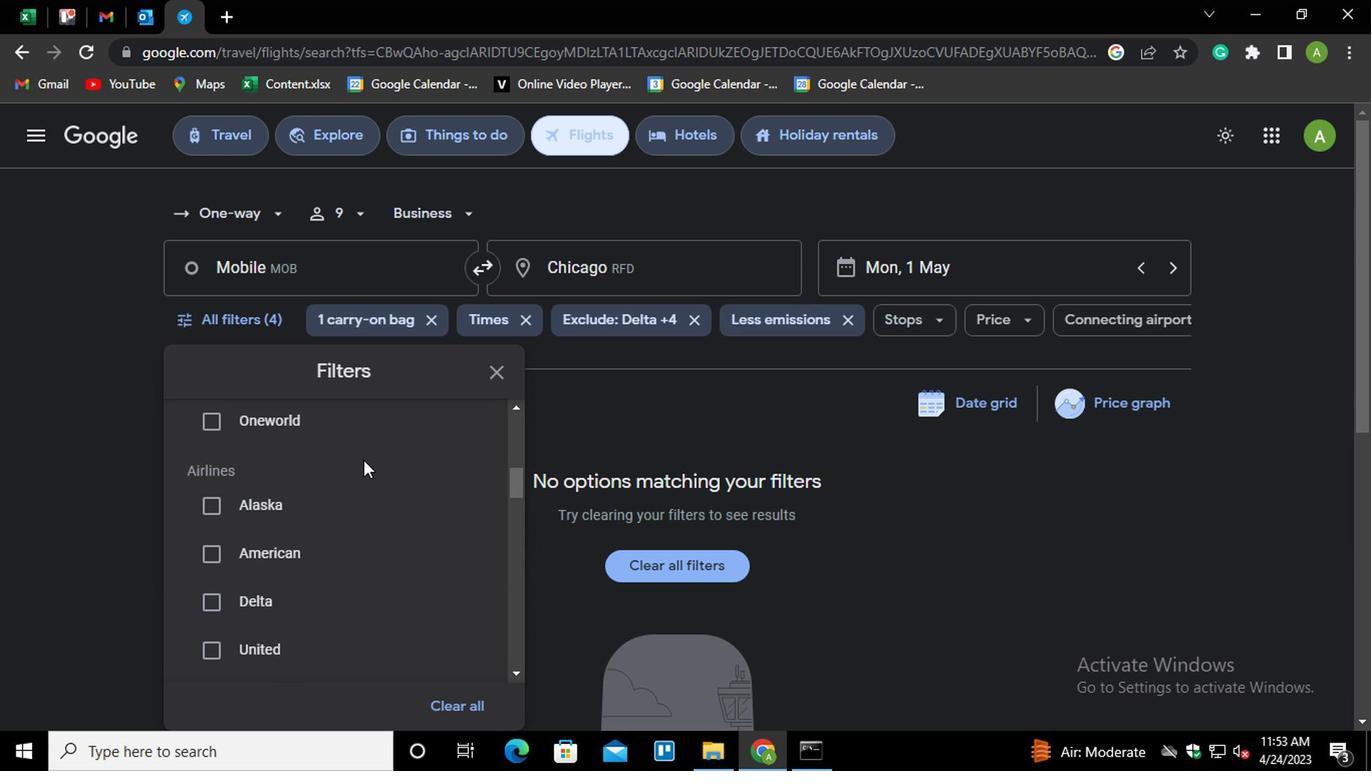 
Action: Mouse scrolled (364, 465) with delta (0, -1)
Screenshot: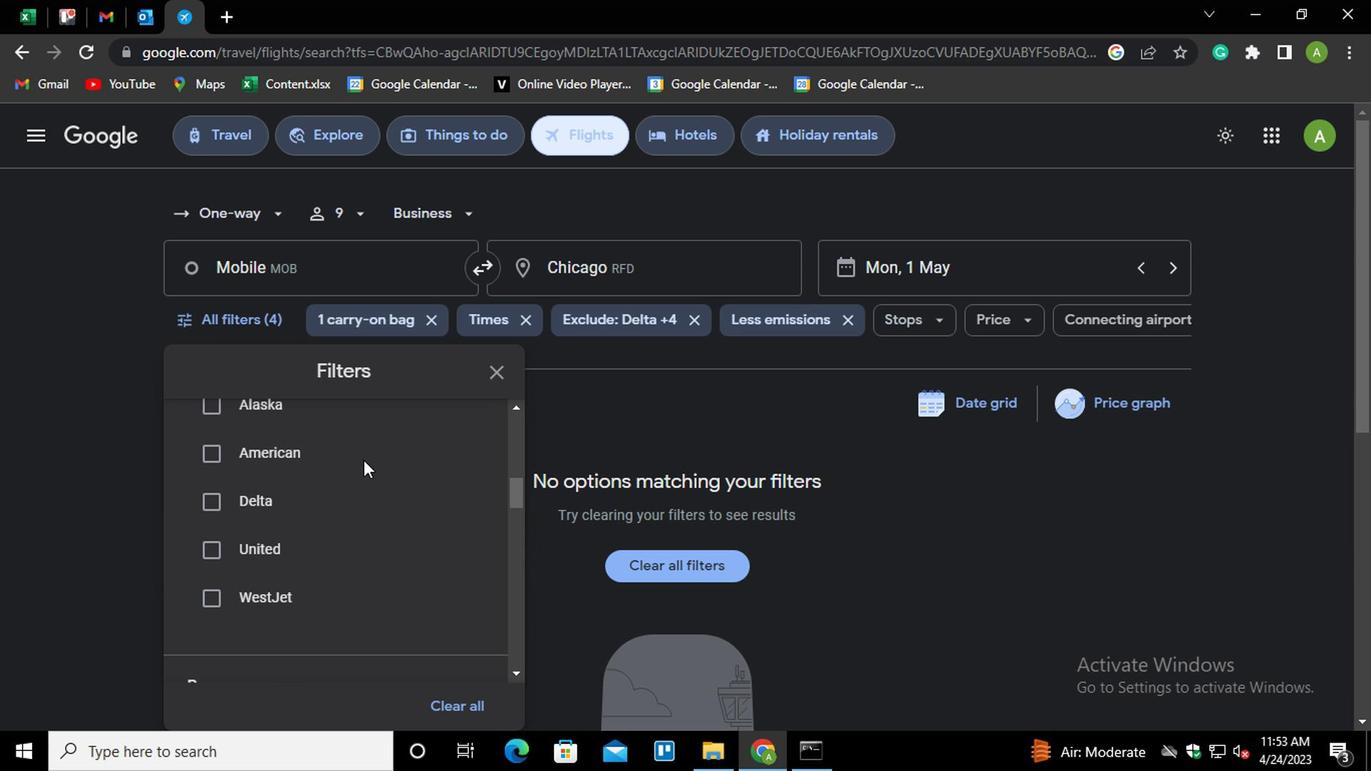 
Action: Mouse scrolled (364, 465) with delta (0, -1)
Screenshot: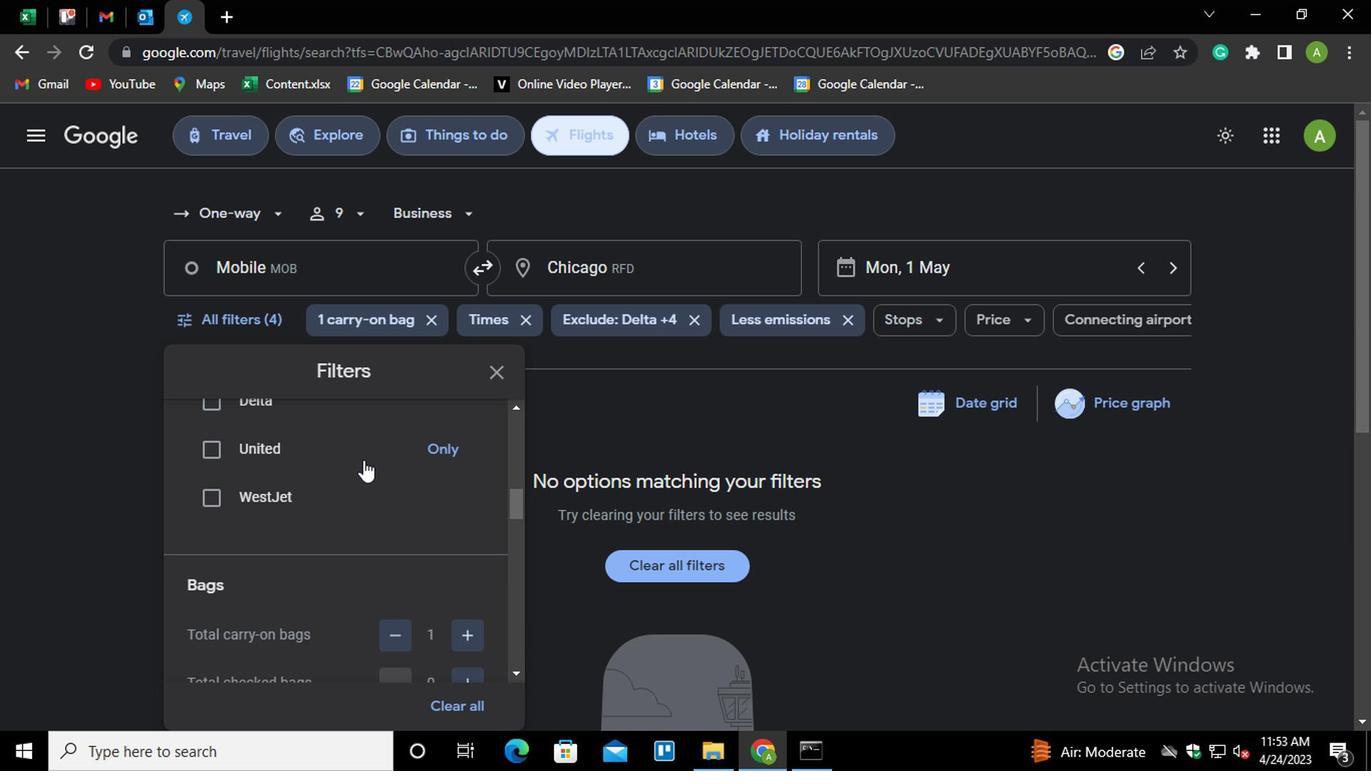 
Action: Mouse scrolled (364, 465) with delta (0, -1)
Screenshot: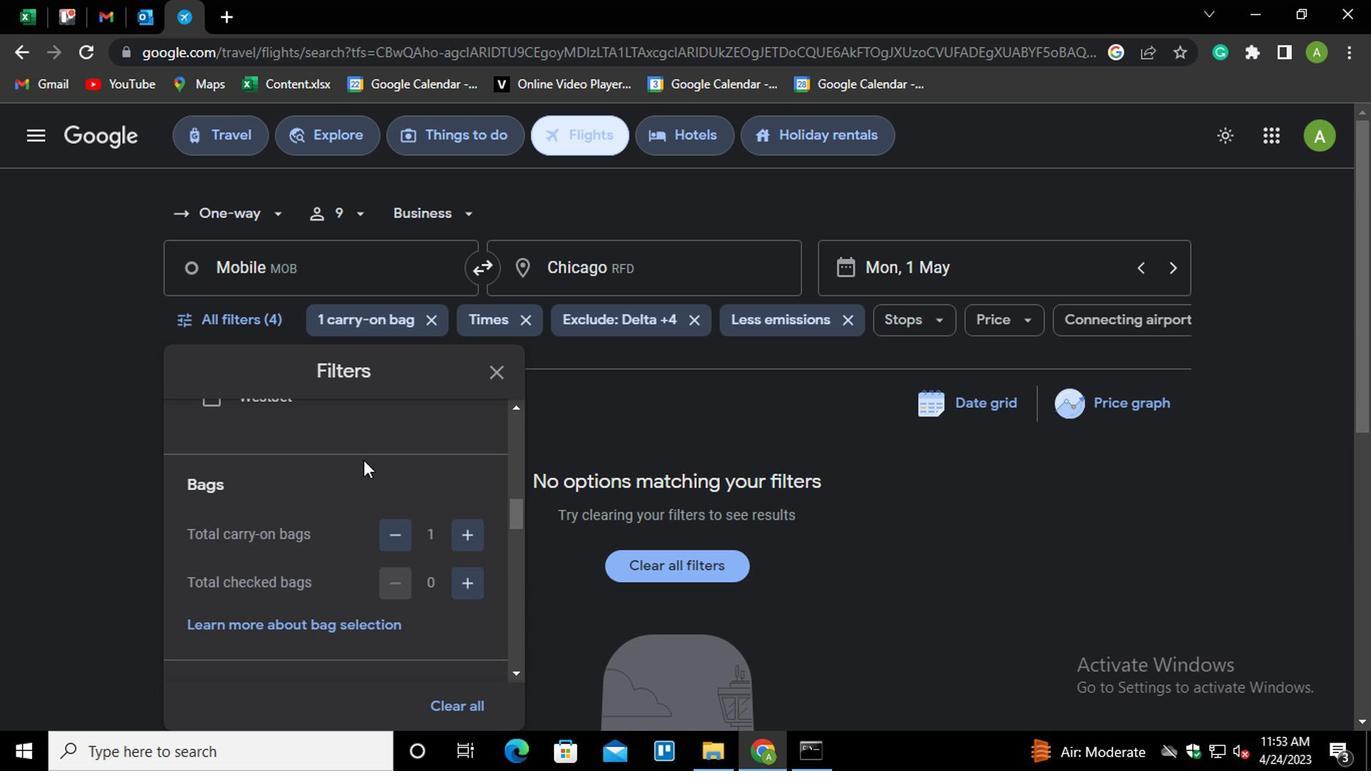 
Action: Mouse scrolled (364, 465) with delta (0, -1)
Screenshot: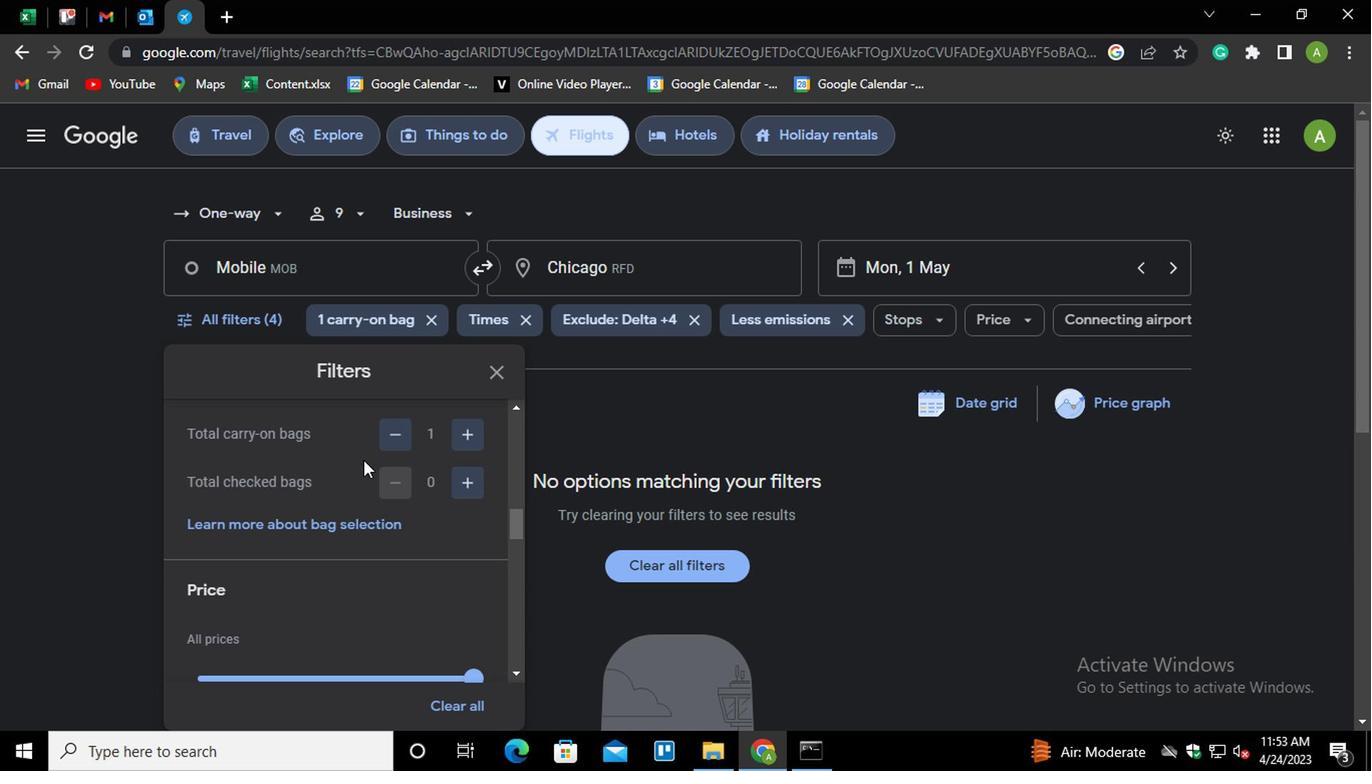 
Action: Mouse moved to (333, 574)
Screenshot: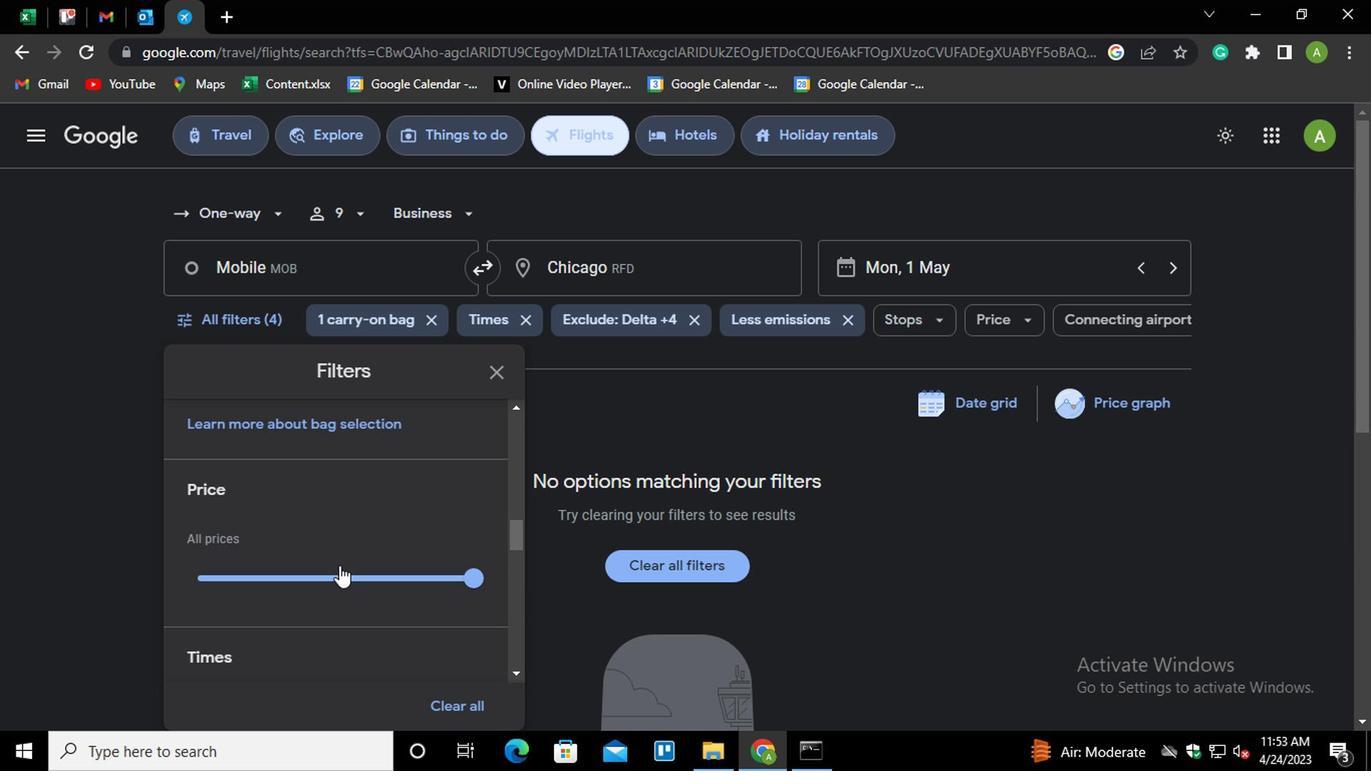 
Action: Mouse pressed left at (333, 574)
Screenshot: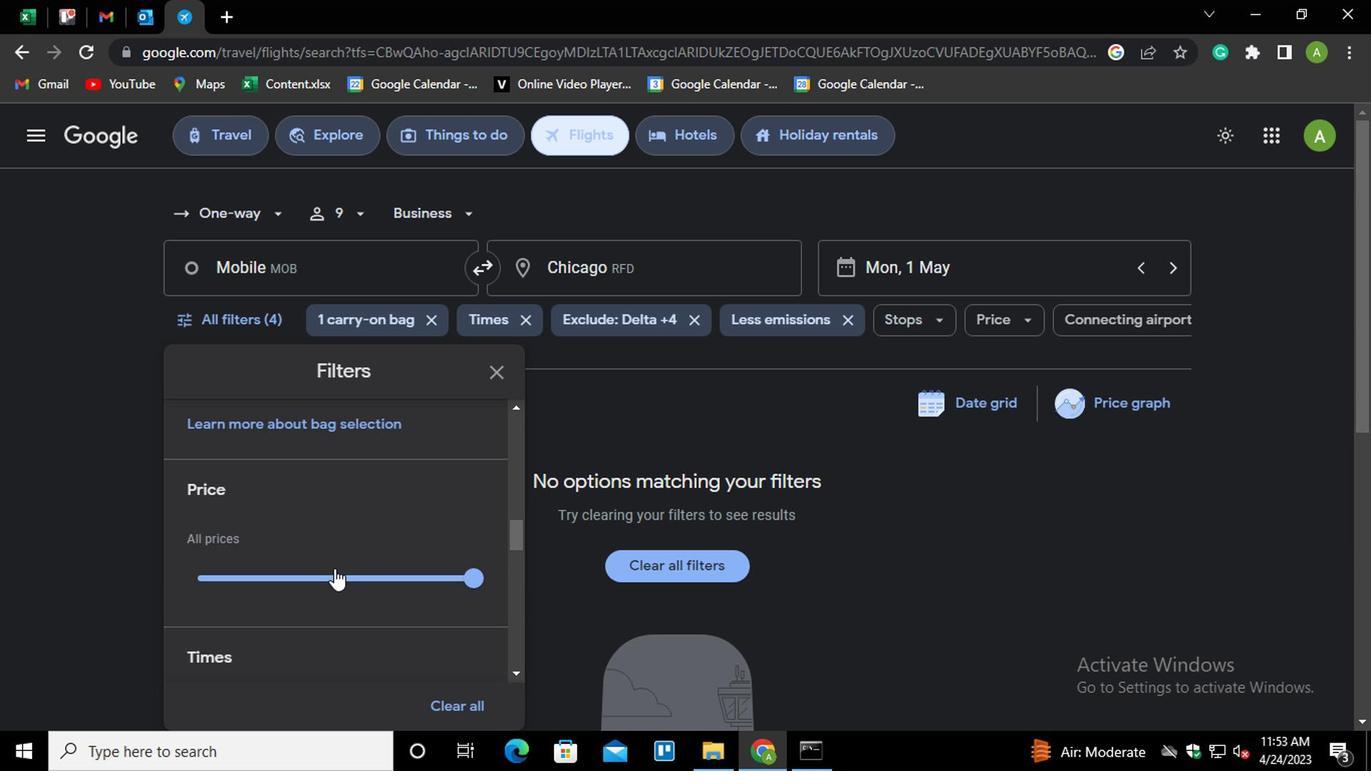 
Action: Mouse moved to (332, 574)
Screenshot: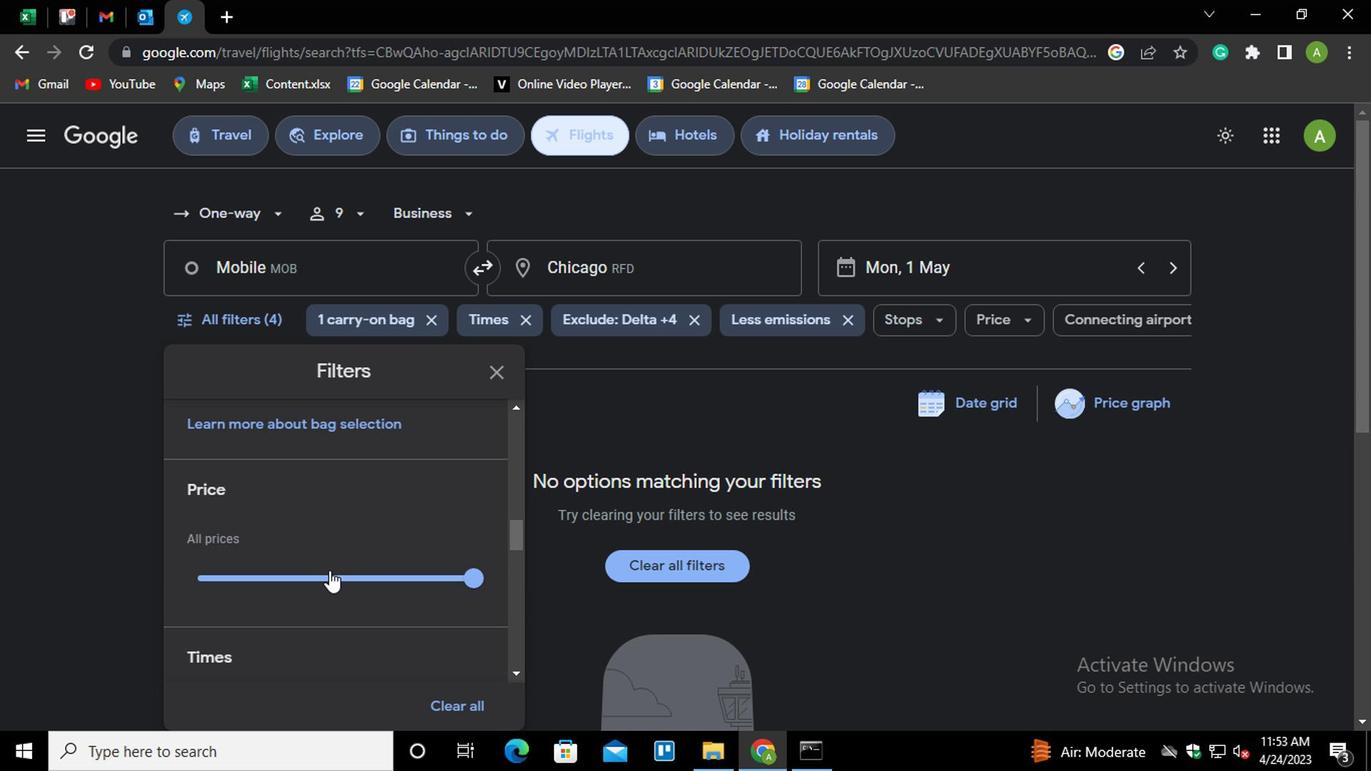
Action: Mouse pressed left at (332, 574)
Screenshot: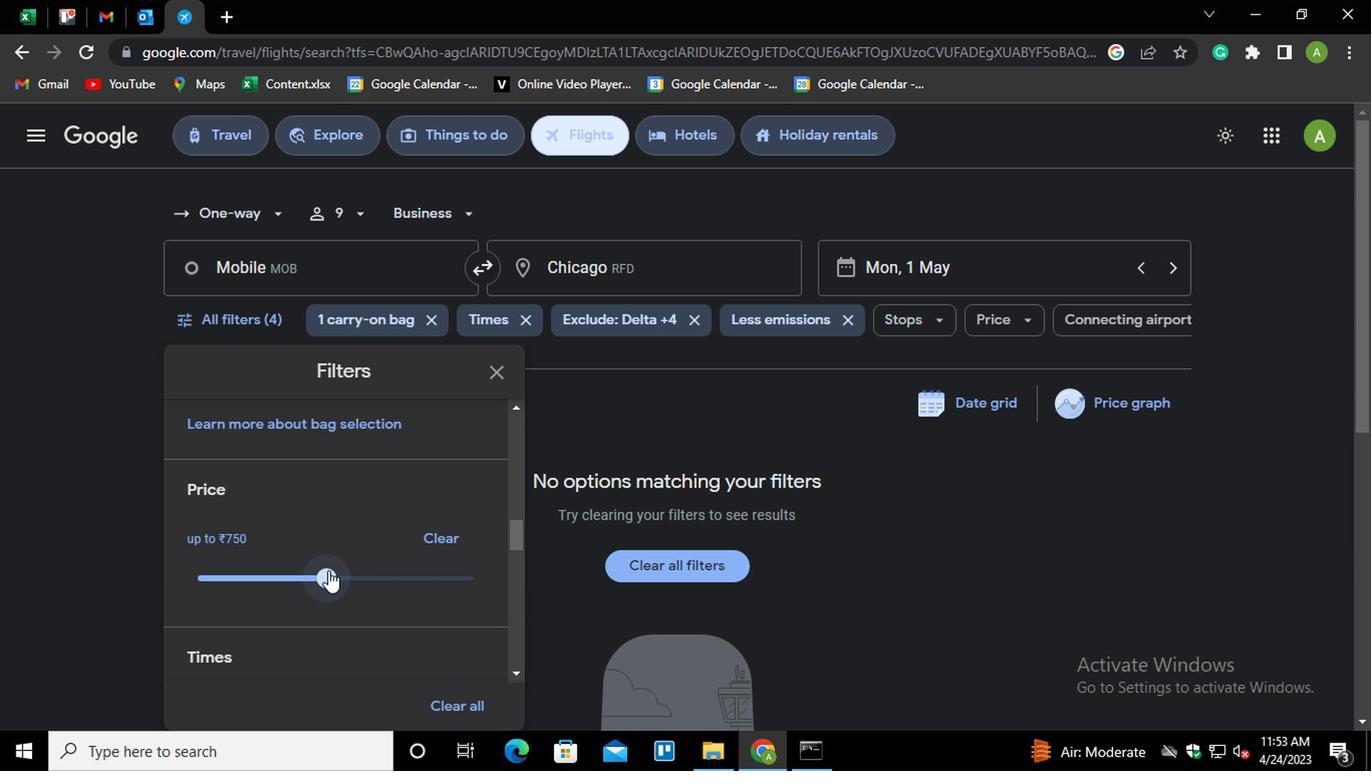 
Action: Mouse moved to (389, 586)
Screenshot: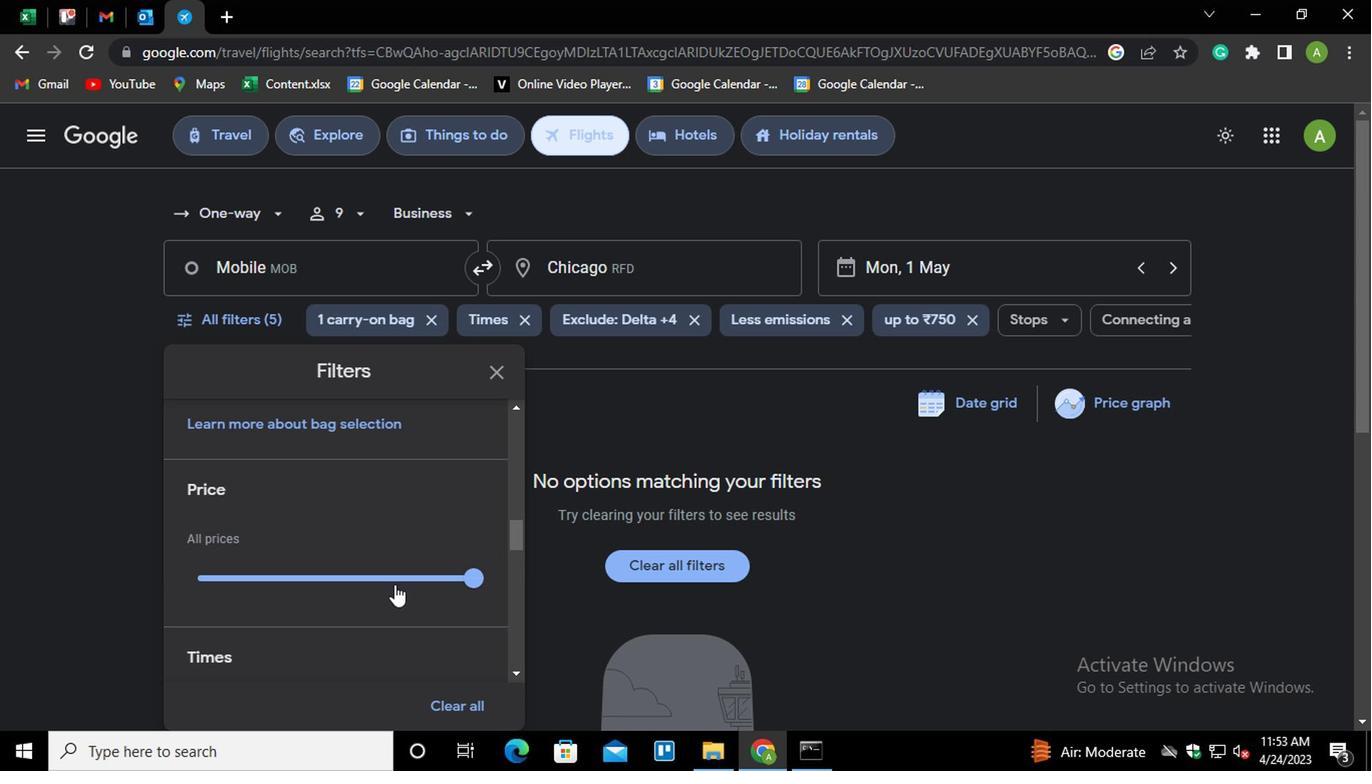 
Action: Mouse scrolled (389, 584) with delta (0, -1)
Screenshot: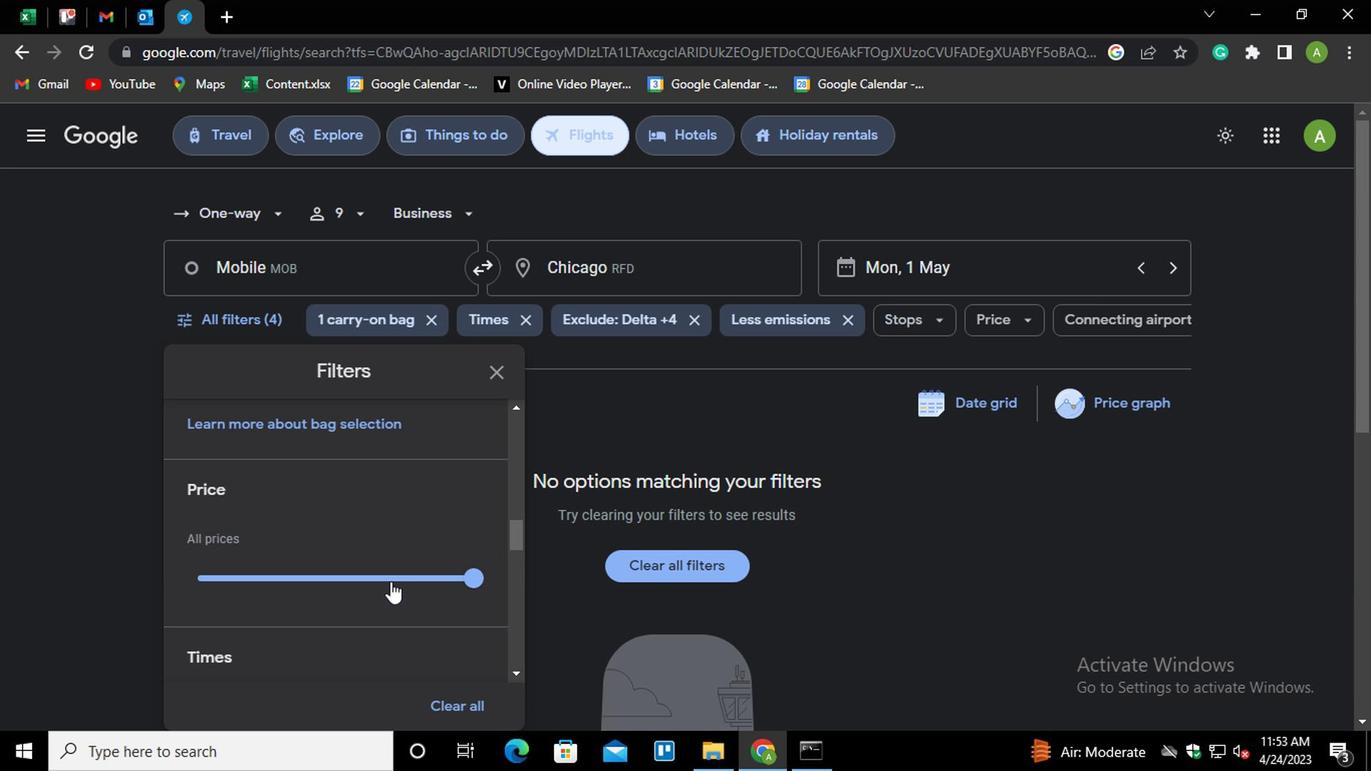 
Action: Mouse scrolled (389, 584) with delta (0, -1)
Screenshot: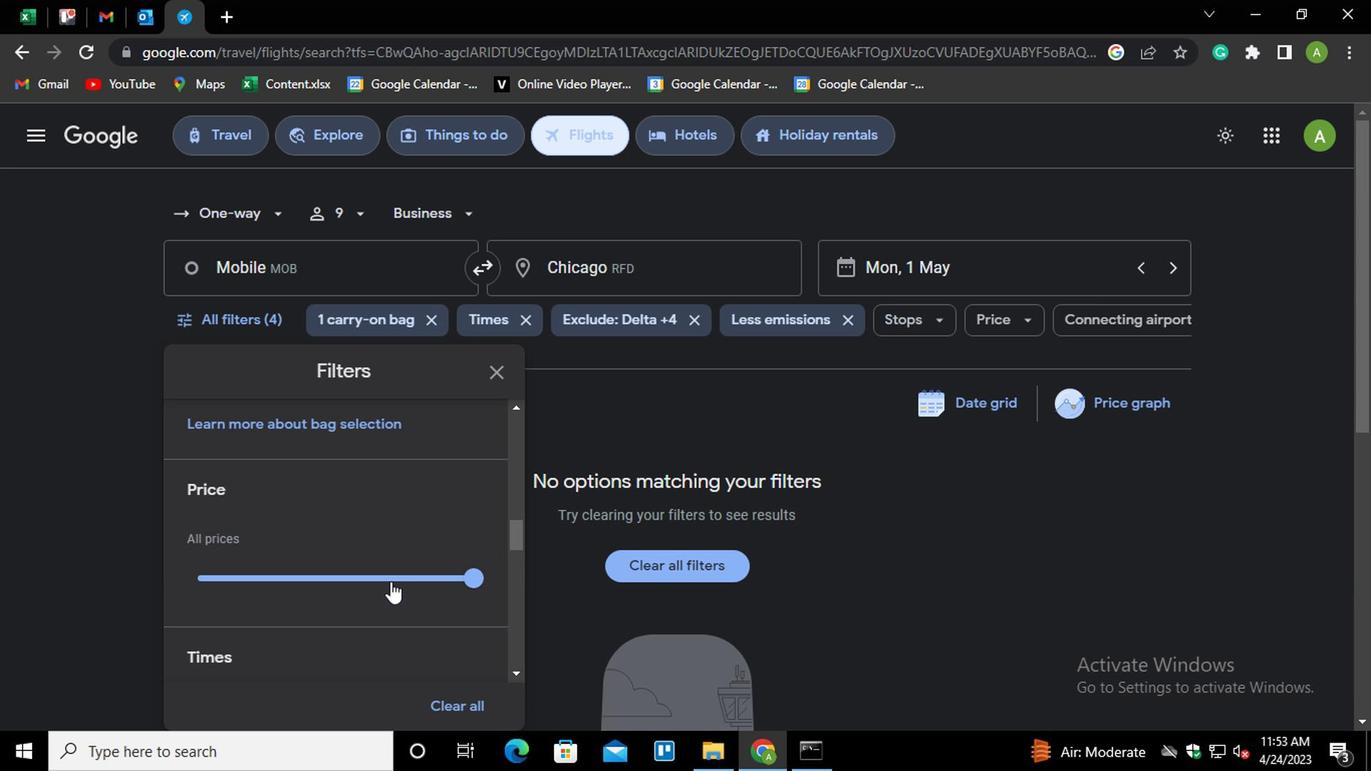 
Action: Mouse scrolled (389, 584) with delta (0, -1)
Screenshot: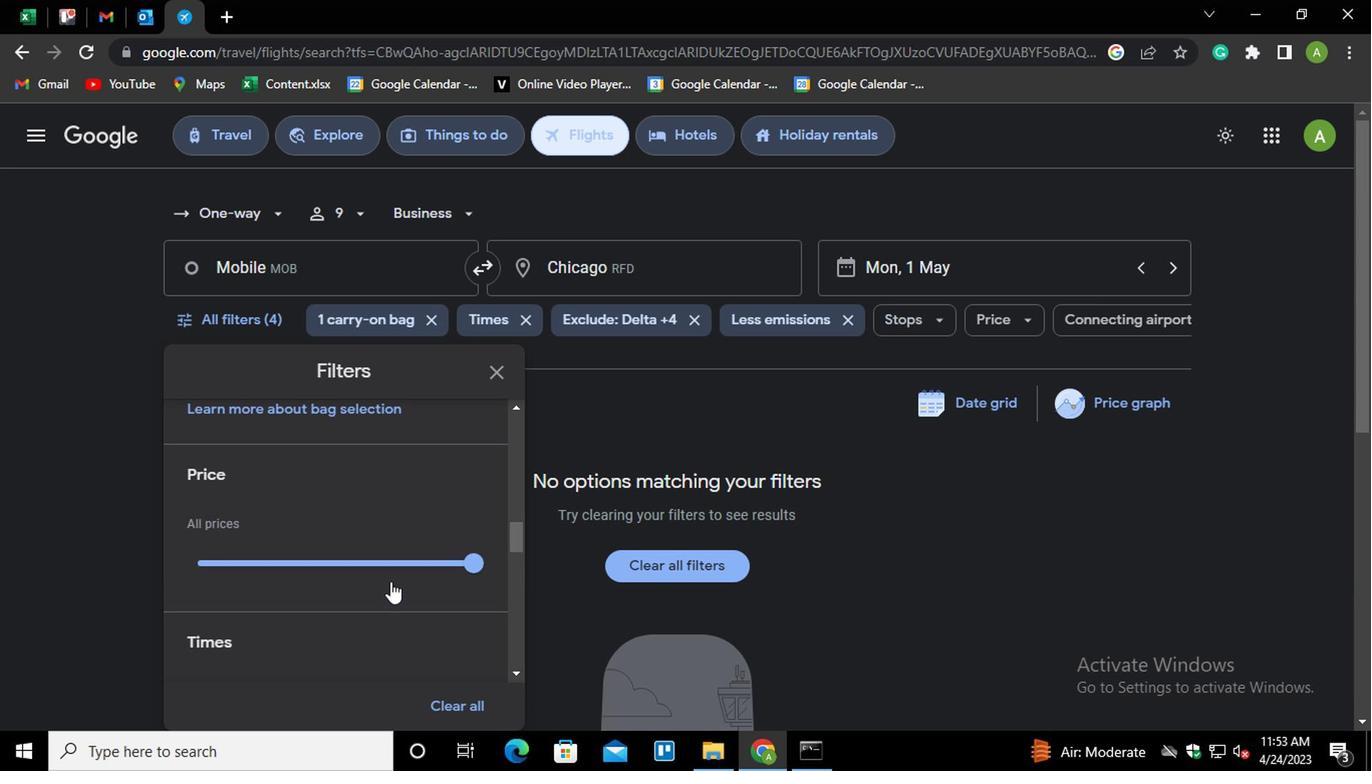 
Action: Mouse scrolled (389, 584) with delta (0, -1)
Screenshot: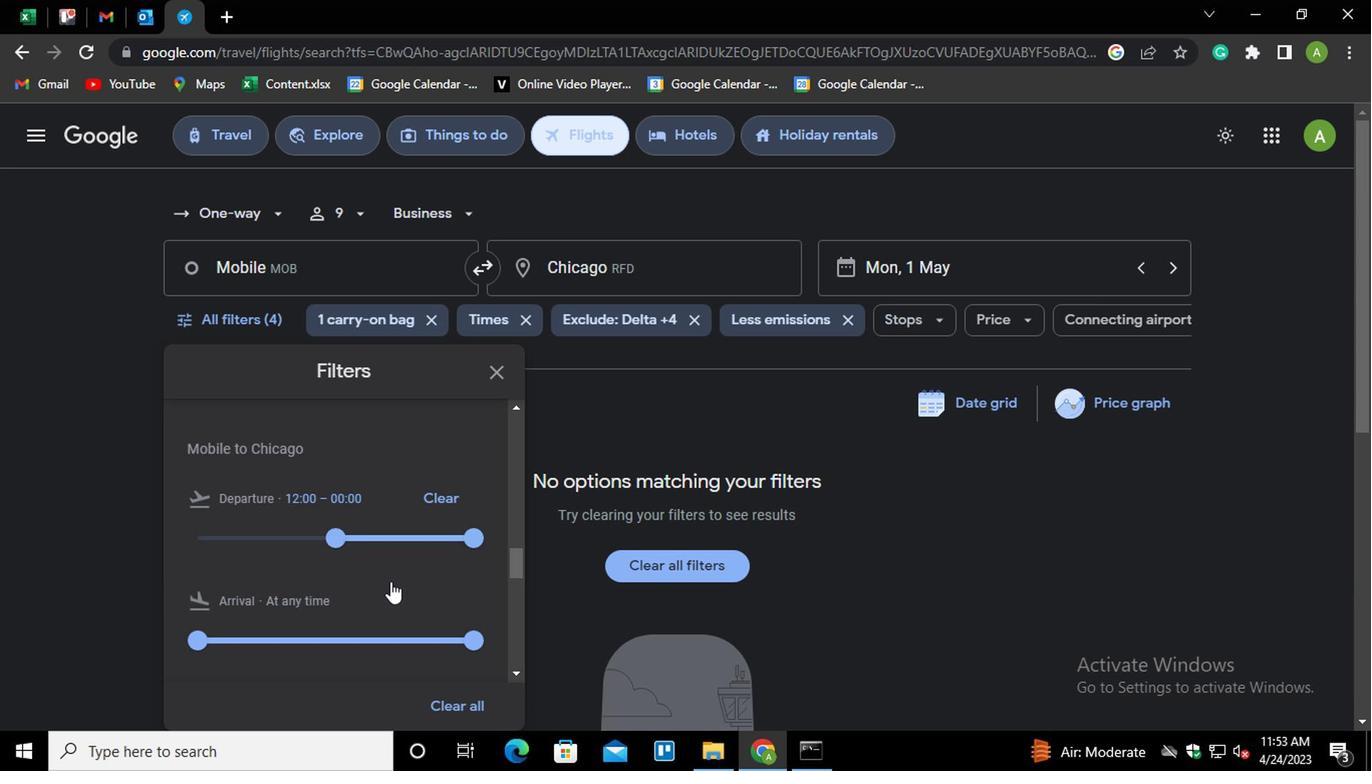
Action: Mouse scrolled (389, 587) with delta (0, 0)
Screenshot: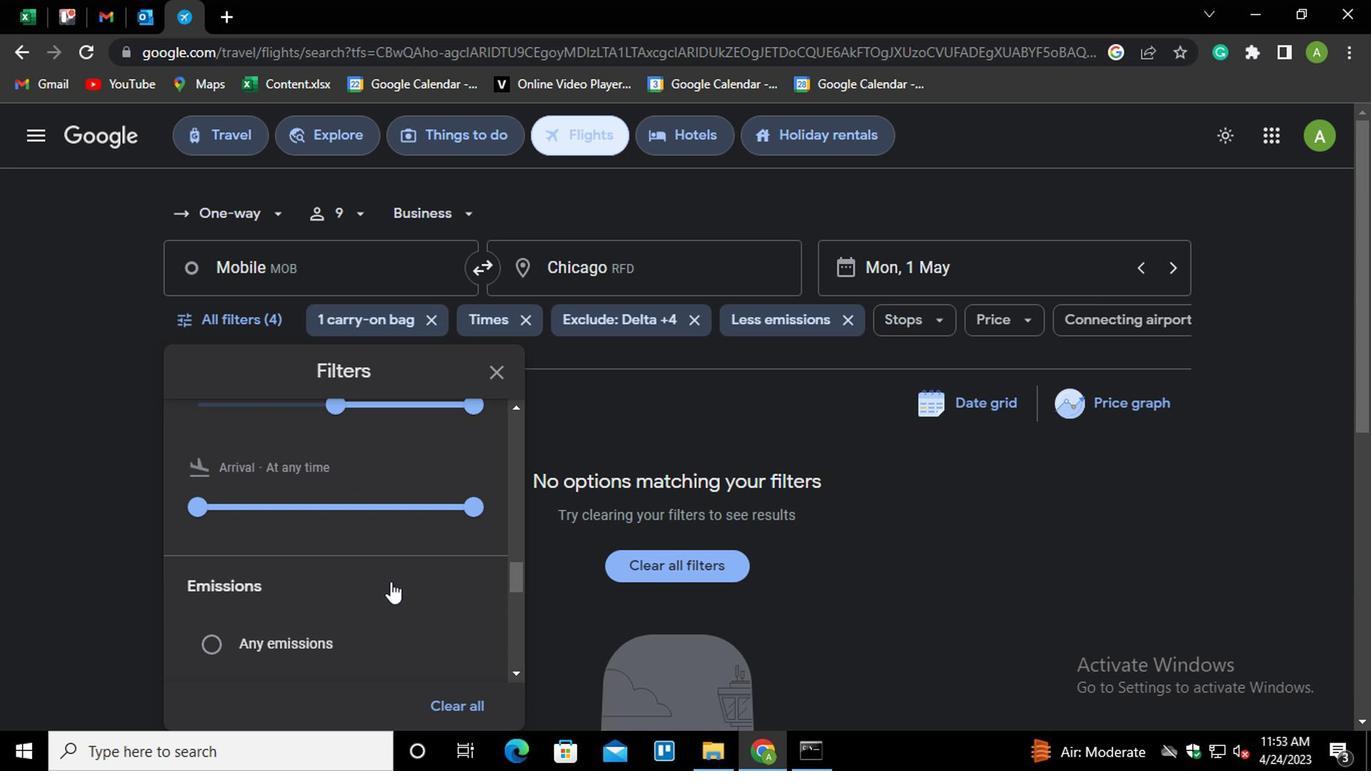 
Action: Mouse moved to (350, 512)
Screenshot: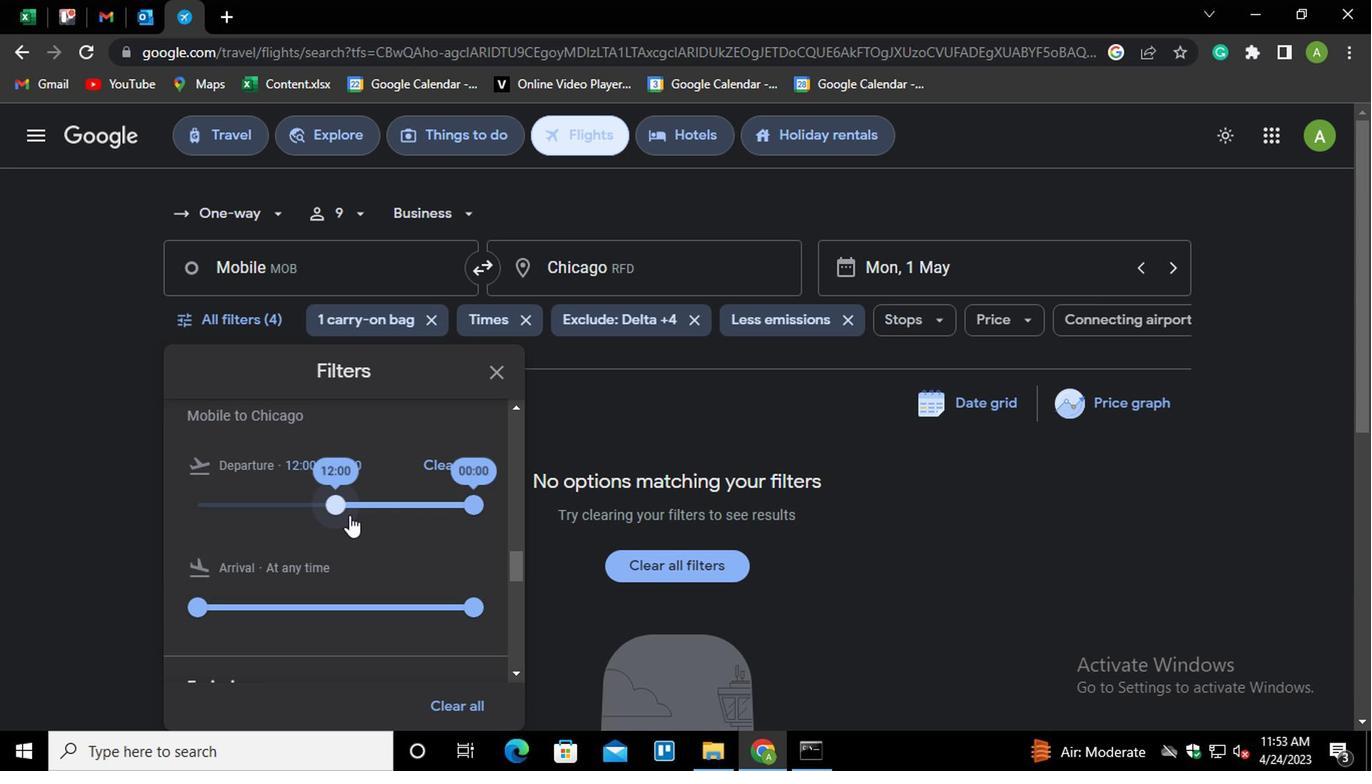 
Action: Mouse pressed left at (350, 512)
Screenshot: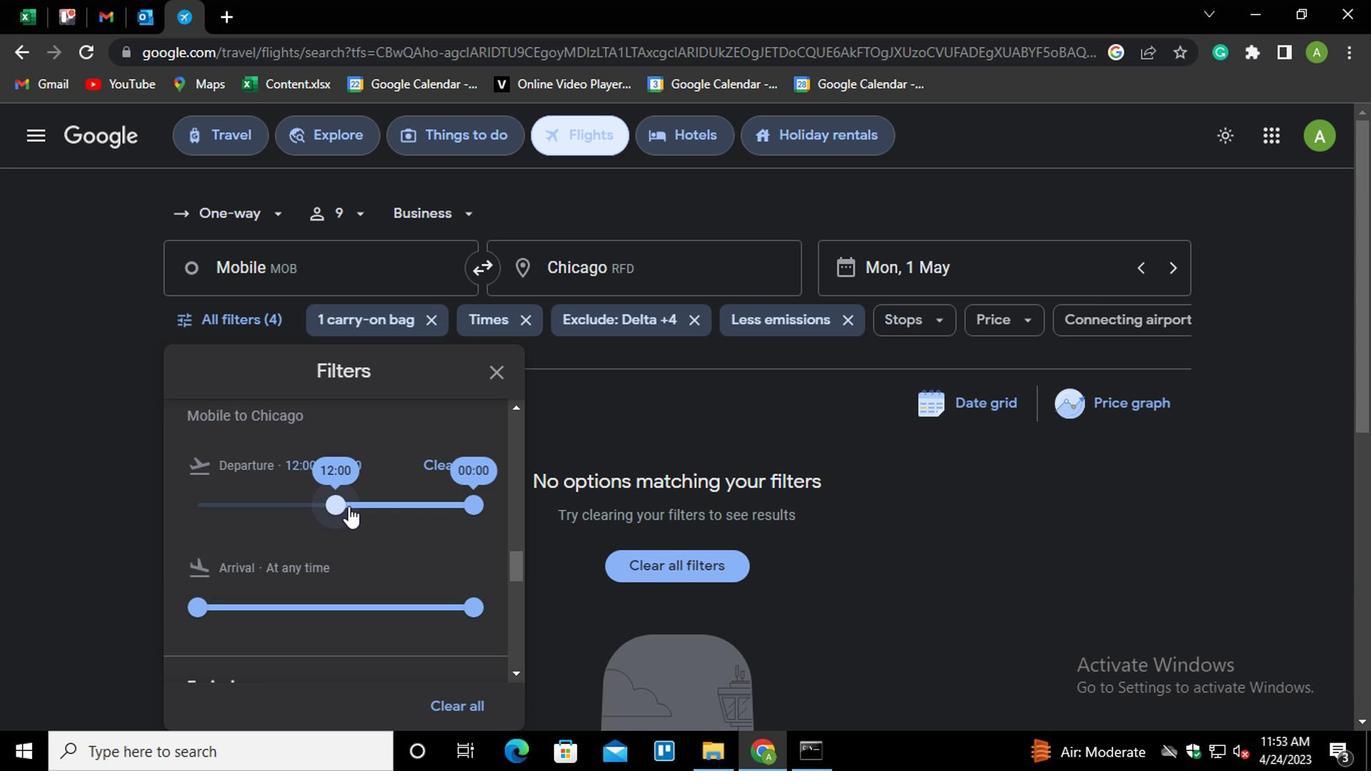 
Action: Mouse moved to (571, 555)
Screenshot: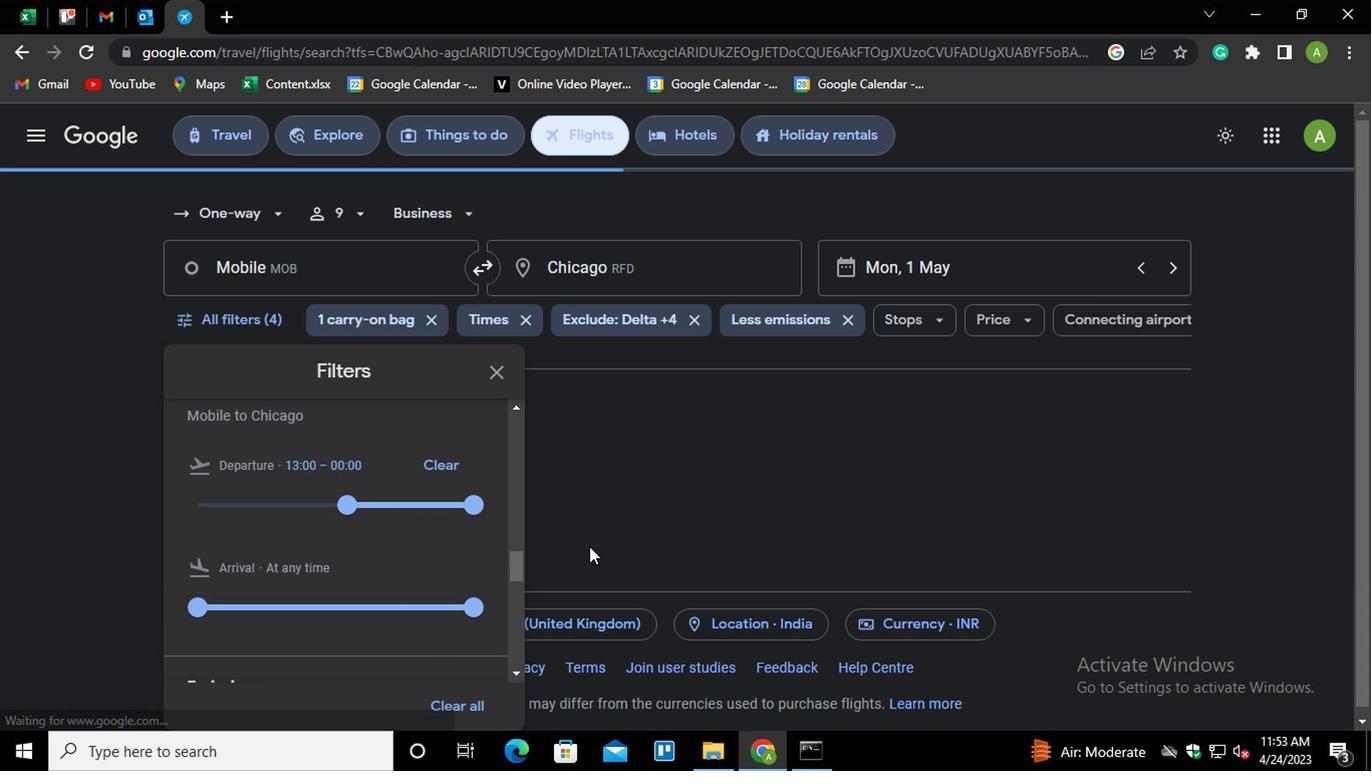 
Action: Mouse pressed left at (571, 555)
Screenshot: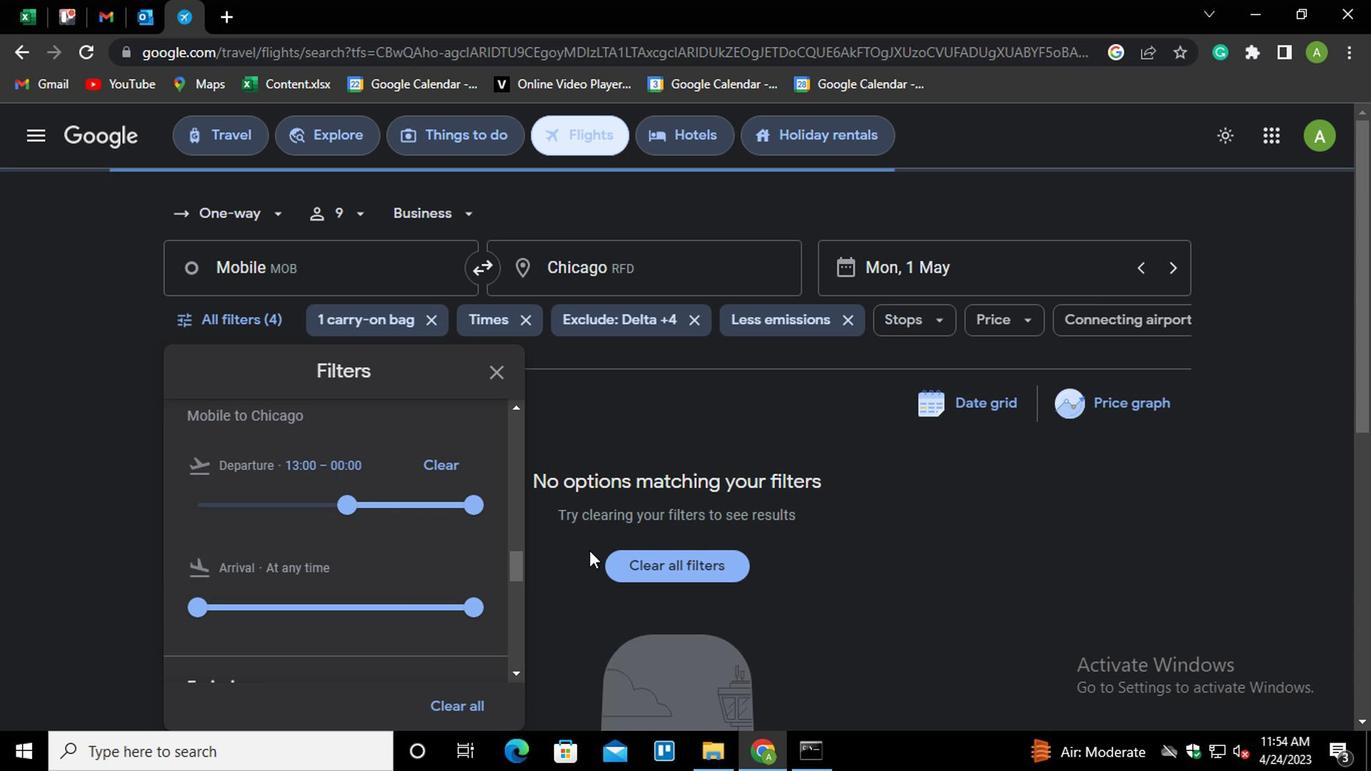 
